 Task: Reply to email with the signature Ethan King with the subject 'Request for a change in project deadline' from softage.1@softage.net with the message 'Please let me know if there are any outstanding issues that need to be addressed.' with CC to softage.9@softage.net with an attached document Marketing_plan.pdf
Action: Mouse moved to (1100, 255)
Screenshot: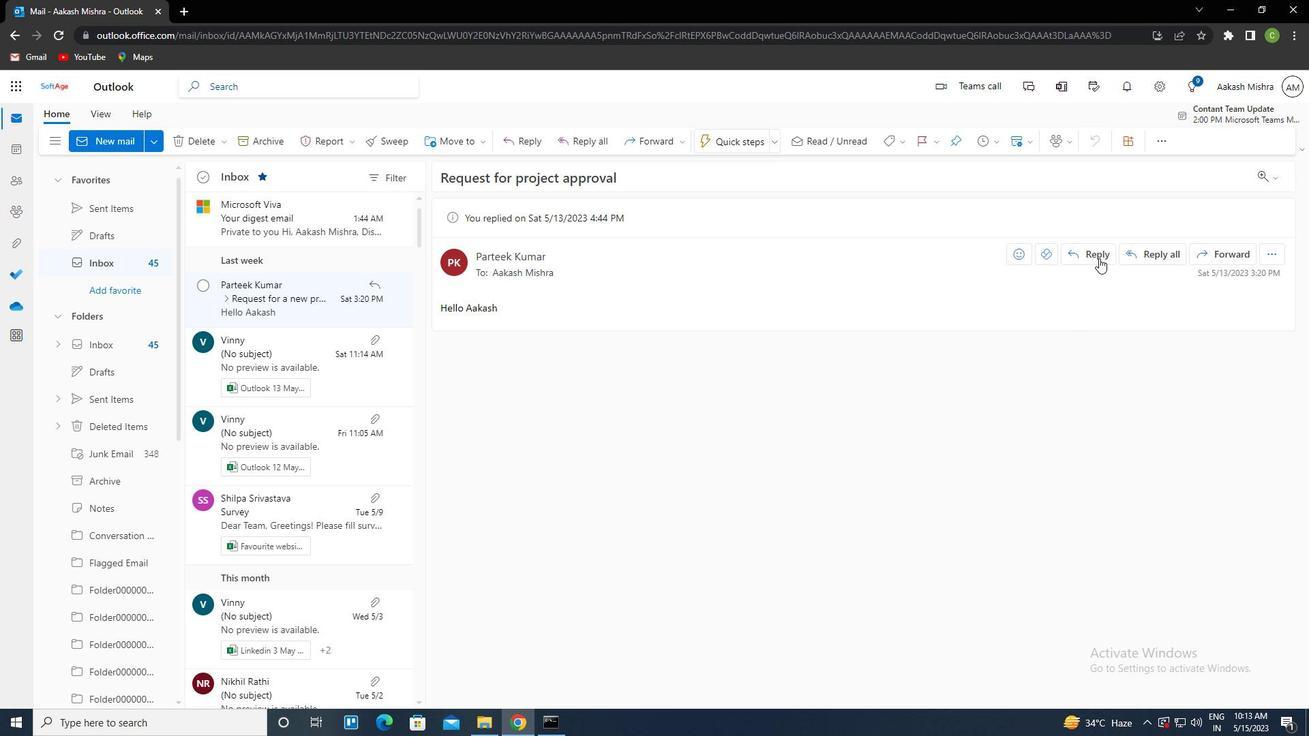 
Action: Mouse pressed left at (1100, 255)
Screenshot: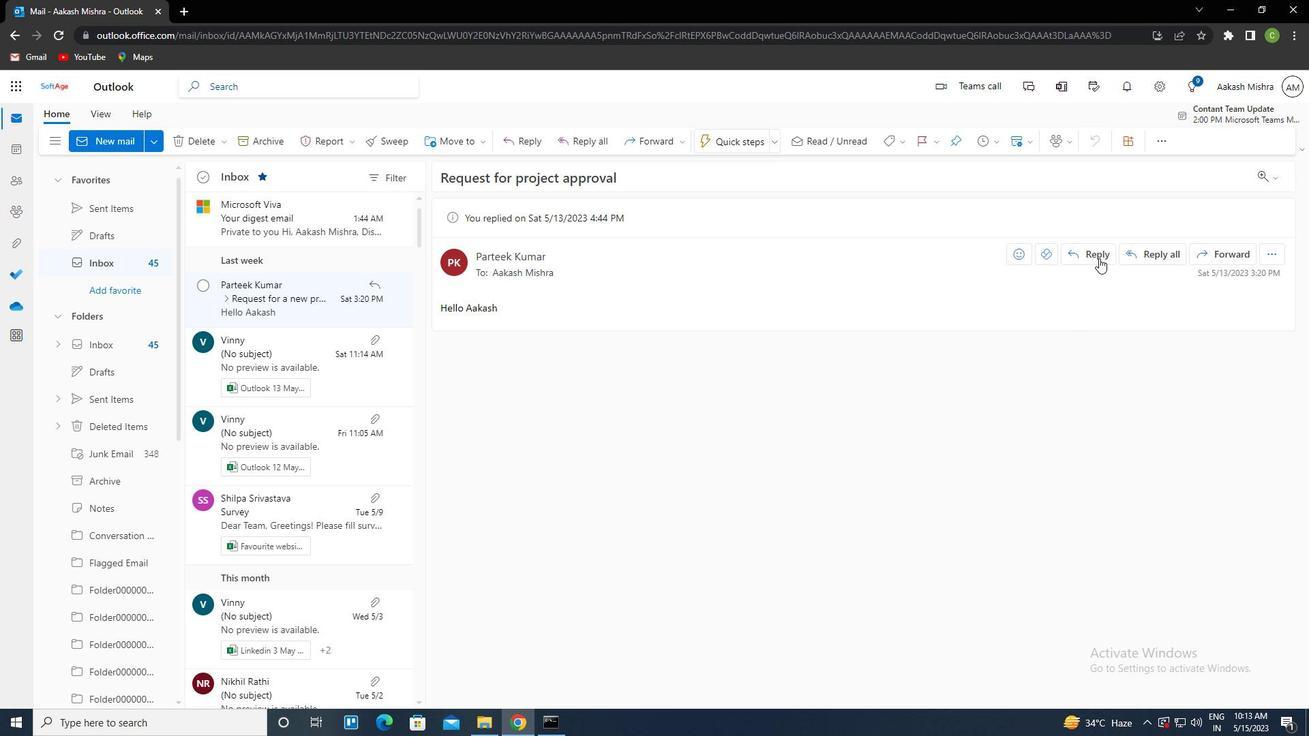 
Action: Mouse moved to (880, 151)
Screenshot: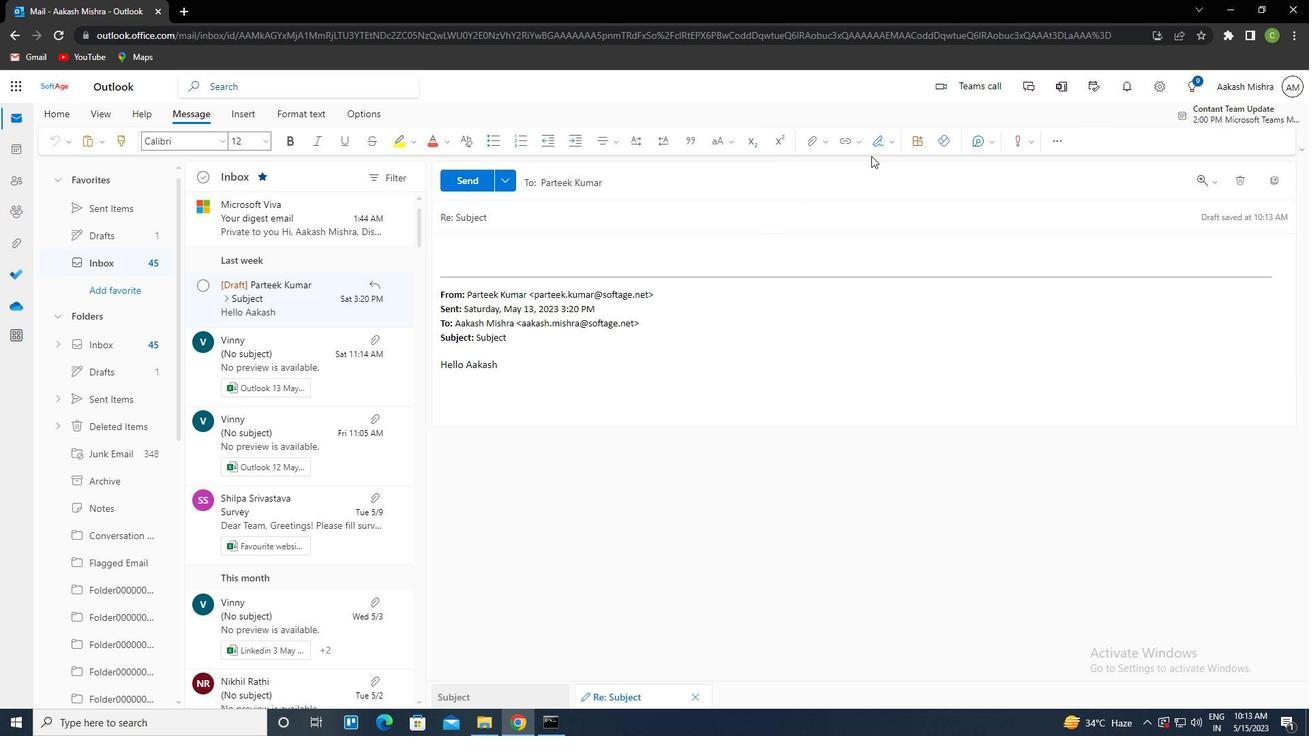 
Action: Mouse pressed left at (880, 151)
Screenshot: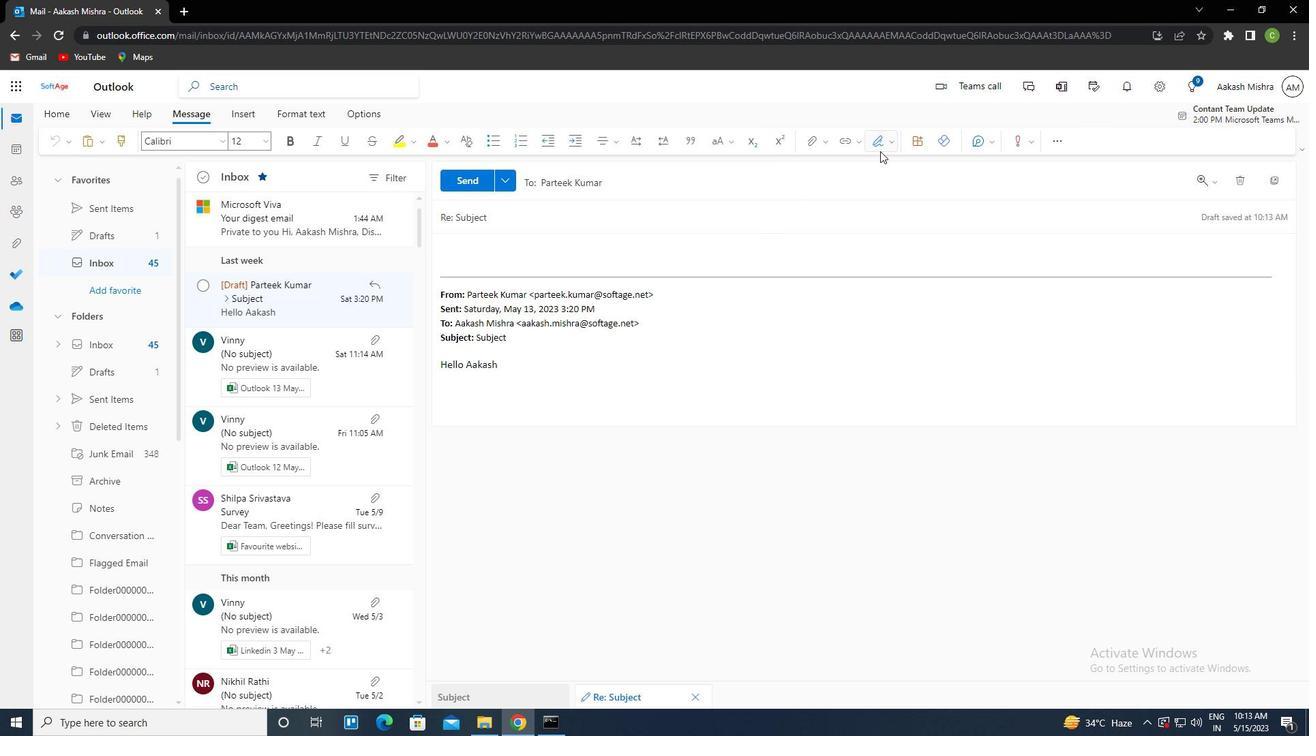 
Action: Mouse moved to (851, 199)
Screenshot: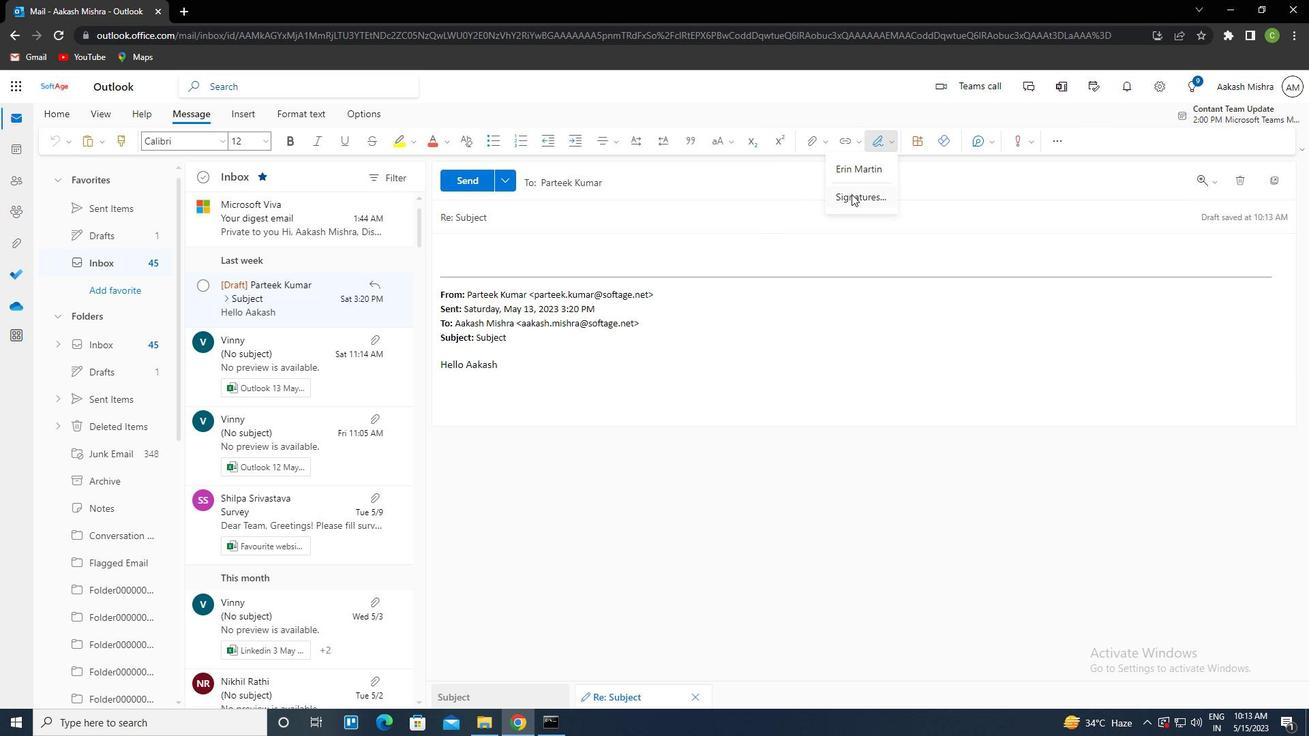 
Action: Mouse pressed left at (851, 199)
Screenshot: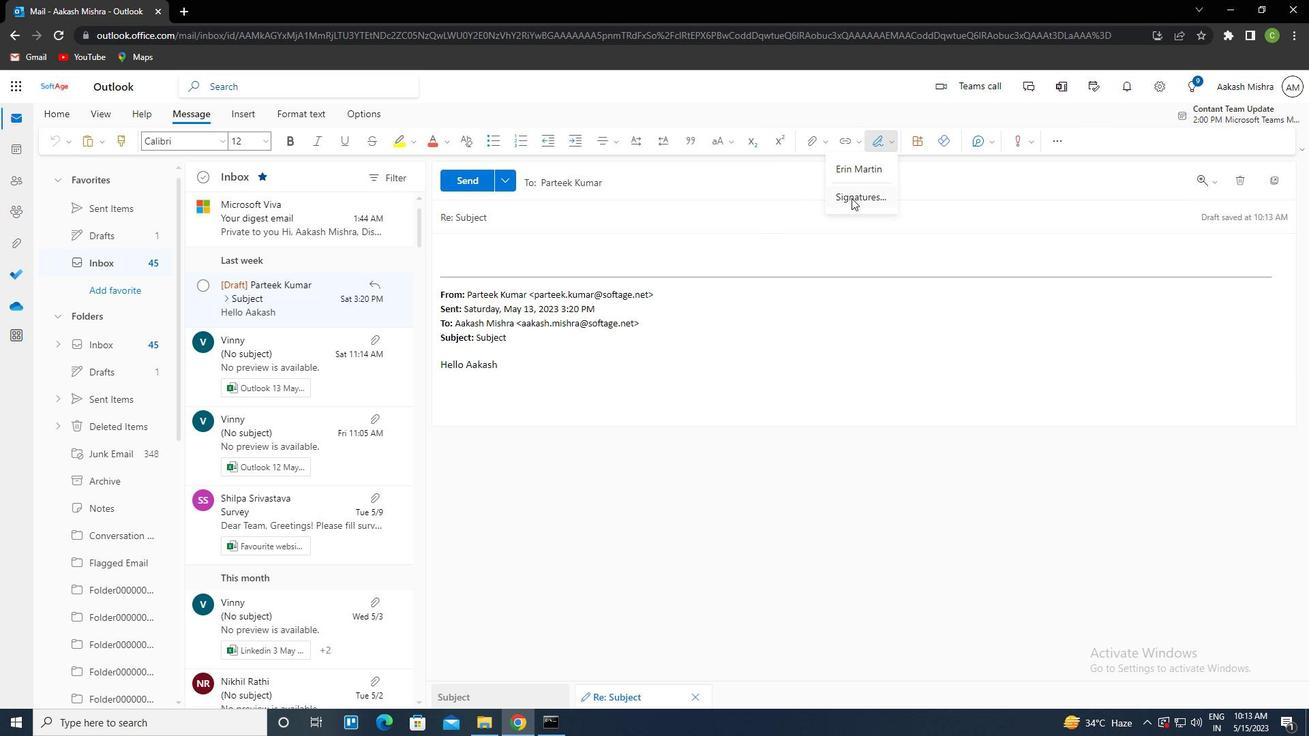 
Action: Mouse moved to (914, 246)
Screenshot: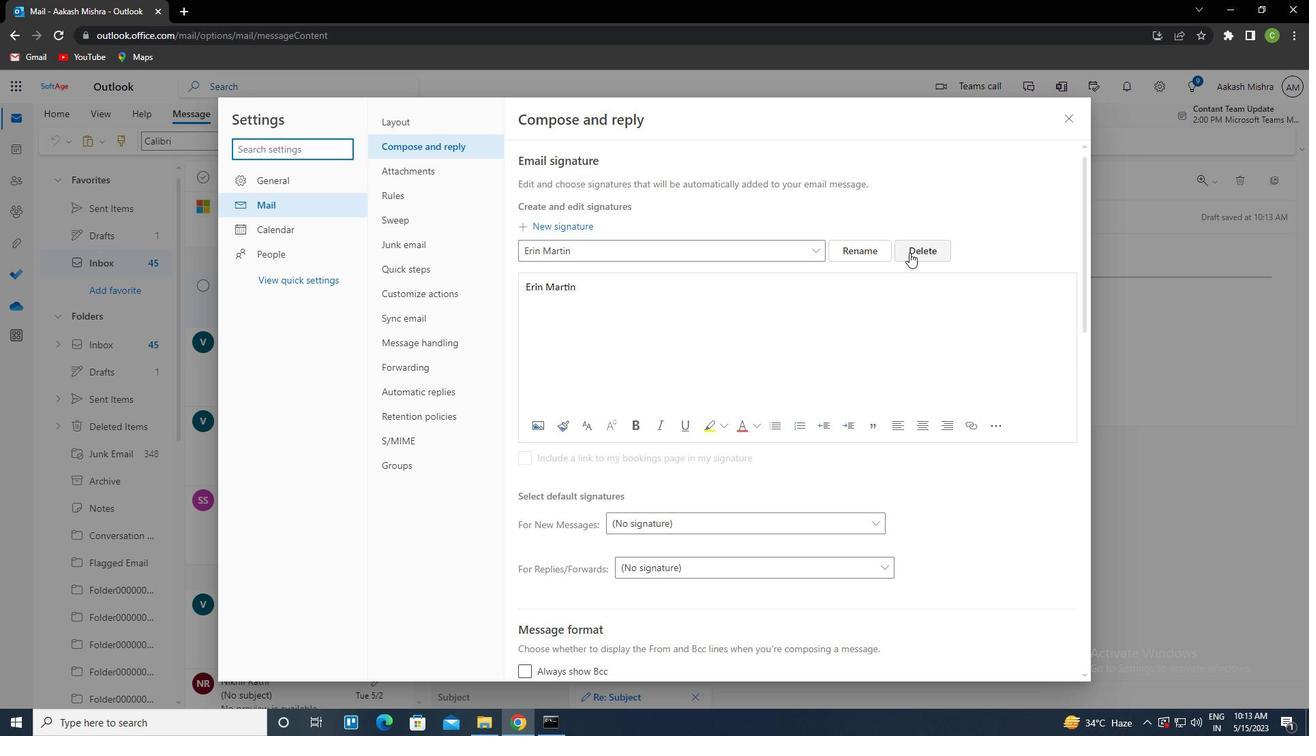 
Action: Mouse pressed left at (914, 246)
Screenshot: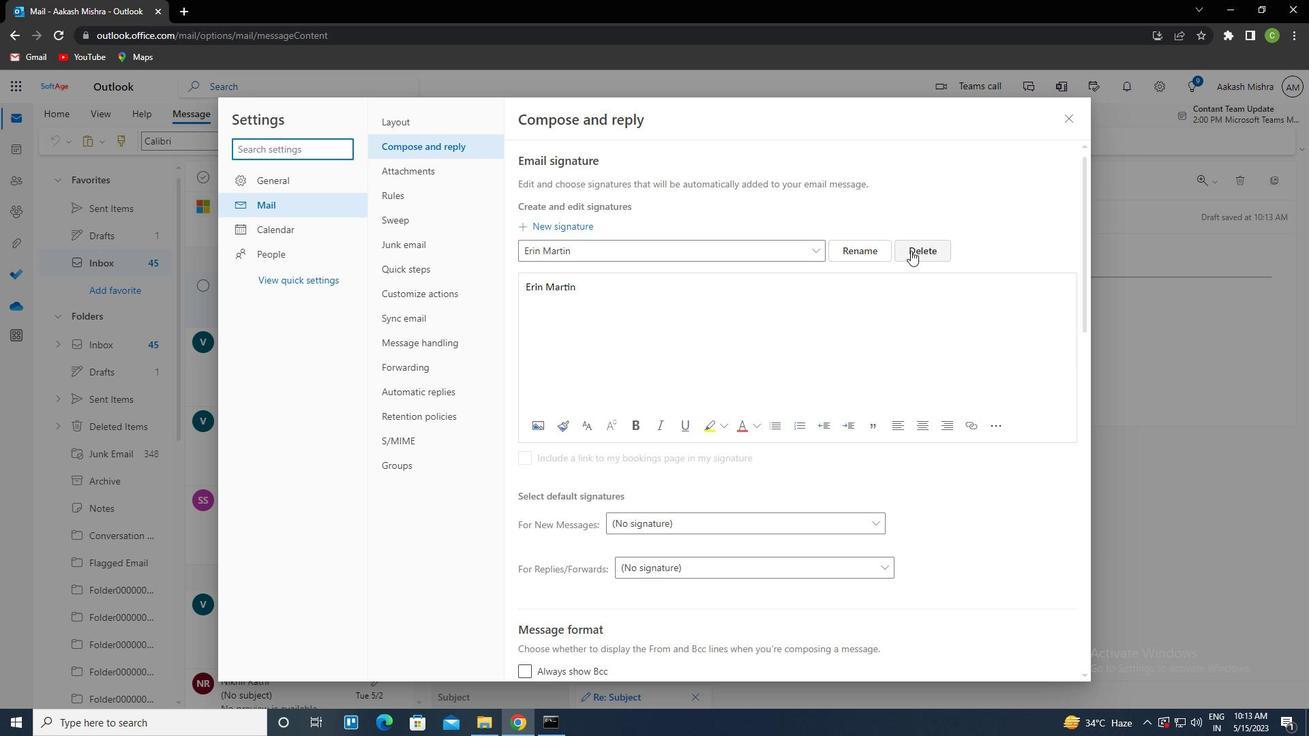 
Action: Mouse moved to (630, 248)
Screenshot: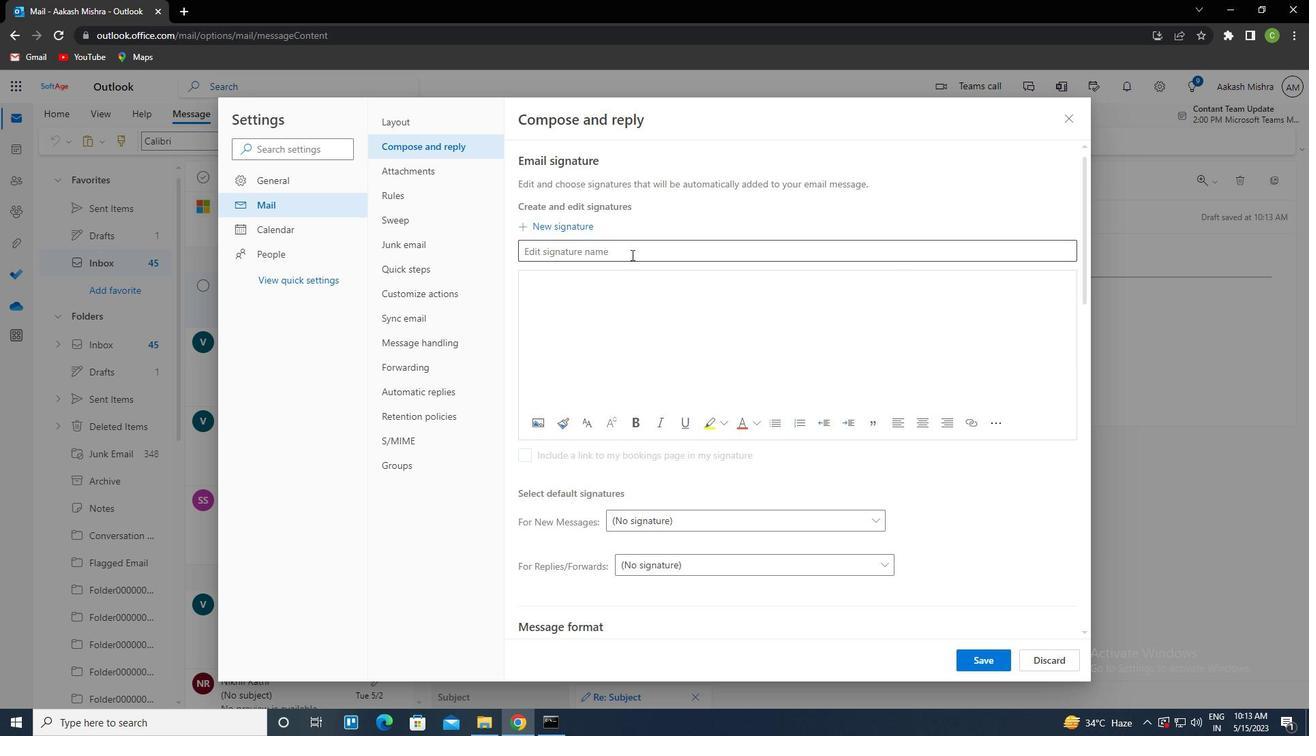 
Action: Mouse pressed left at (630, 248)
Screenshot: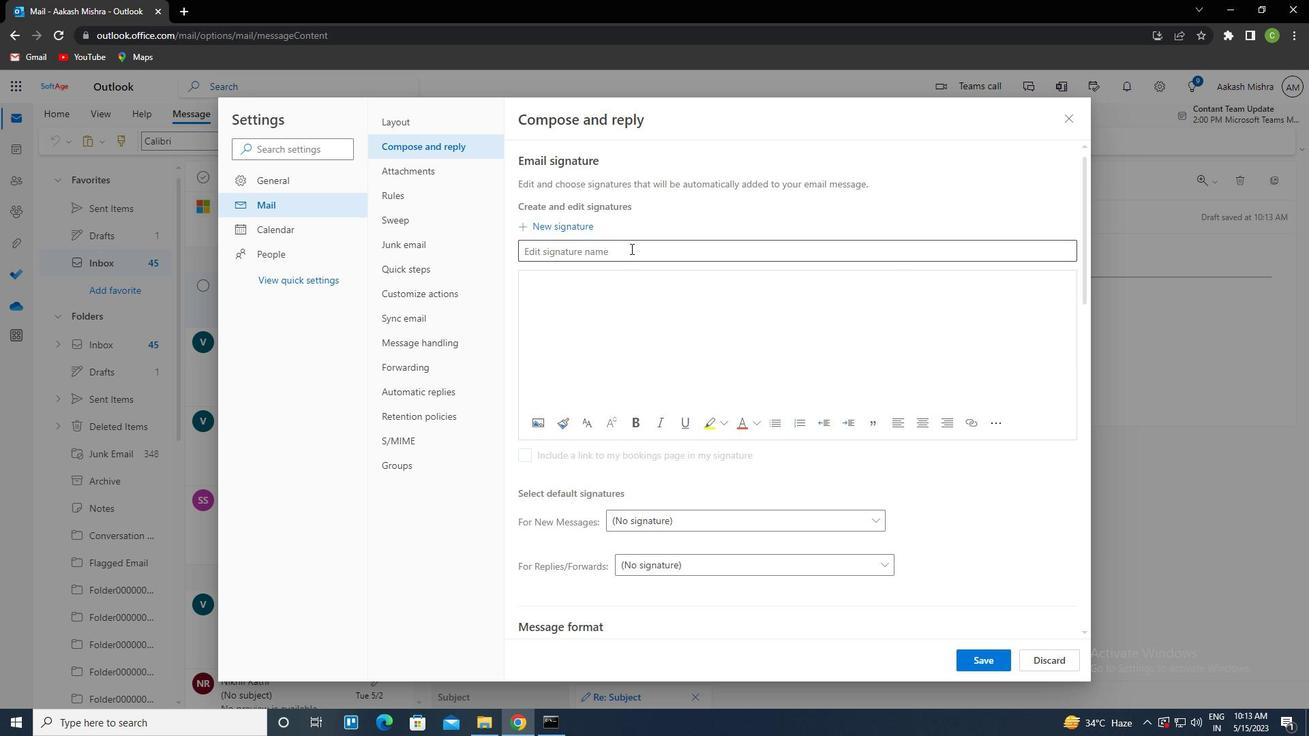 
Action: Key pressed <Key.caps_lock>e<Key.caps_lock>than<Key.space><Key.caps_lock>k<Key.caps_lock>ing<Key.tab><Key.caps_lock>e<Key.caps_lock>than<Key.space><Key.caps_lock>k<Key.caps_lock>ing
Screenshot: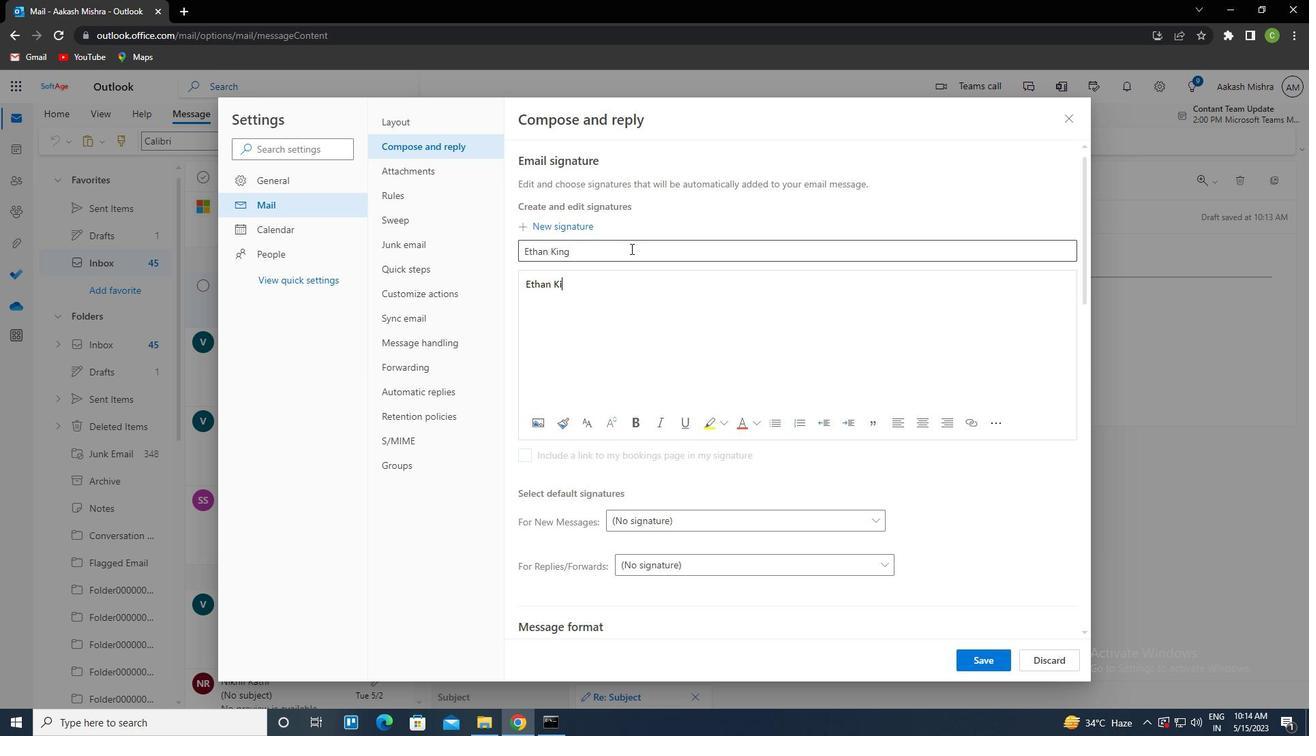 
Action: Mouse moved to (969, 655)
Screenshot: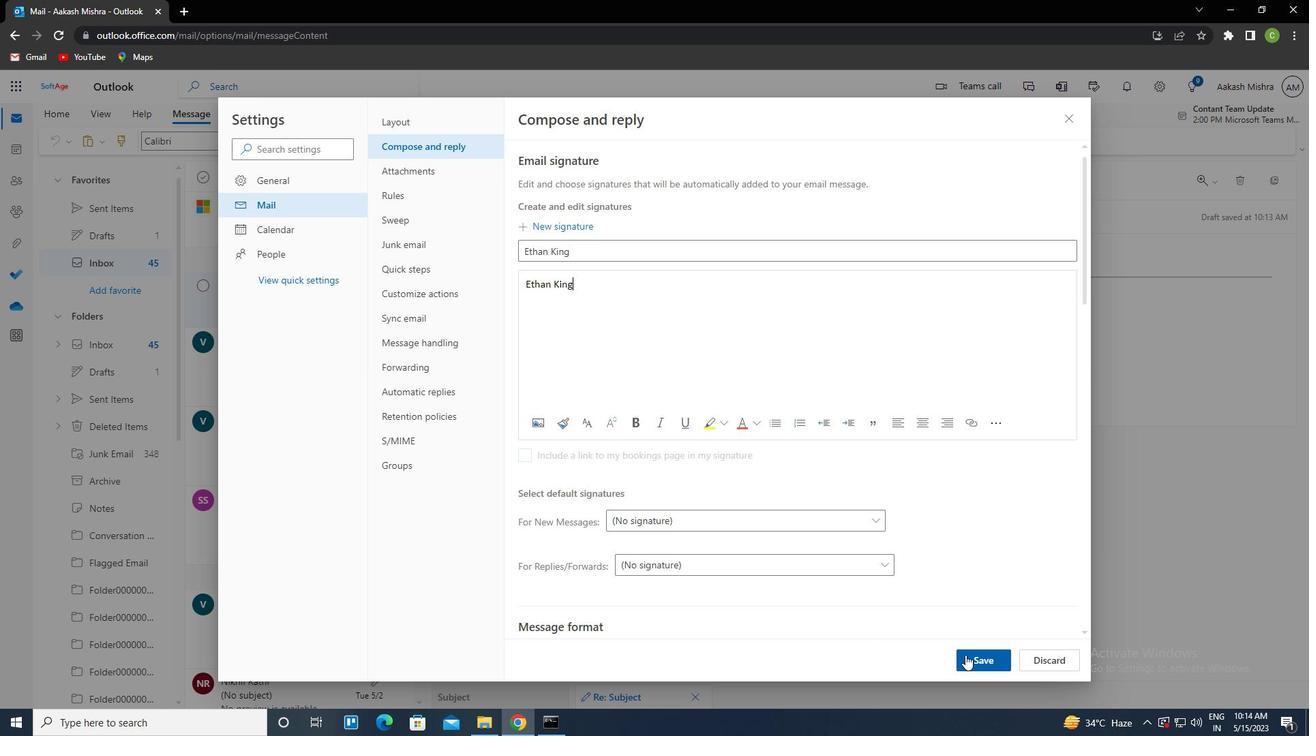 
Action: Mouse pressed left at (969, 655)
Screenshot: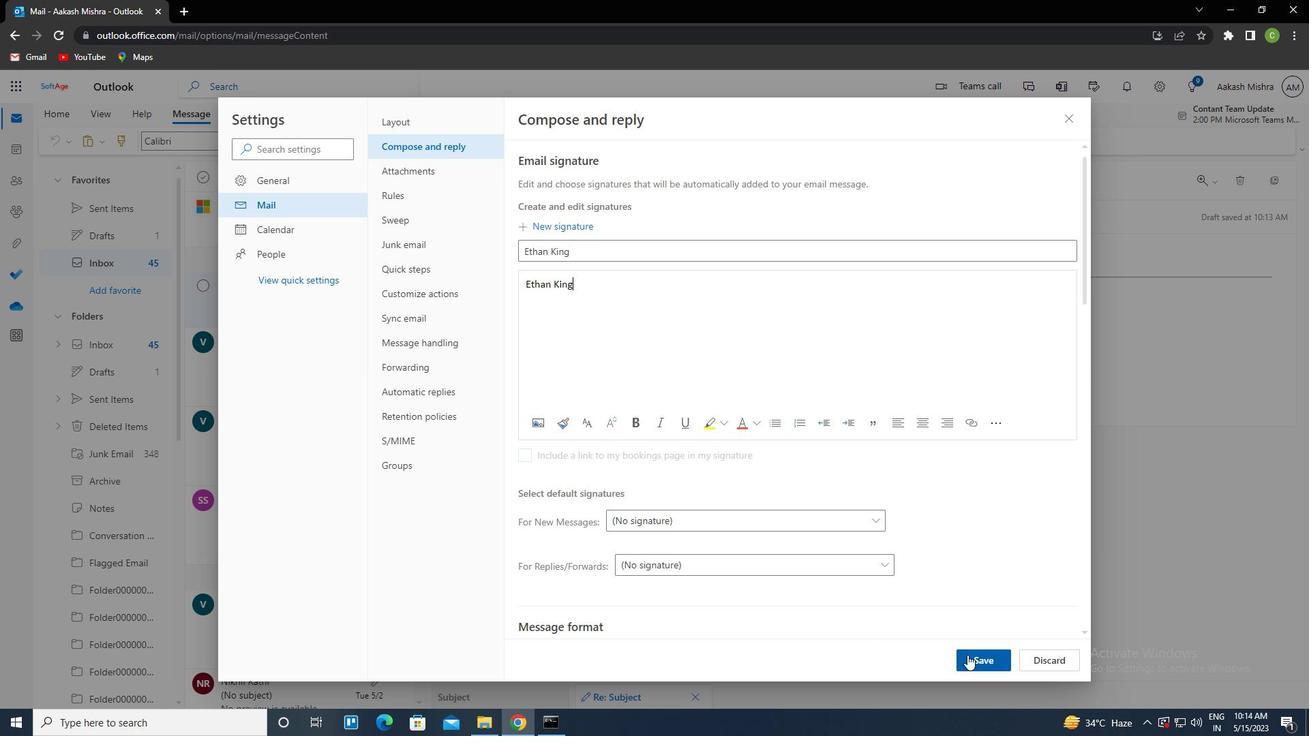 
Action: Mouse moved to (1076, 121)
Screenshot: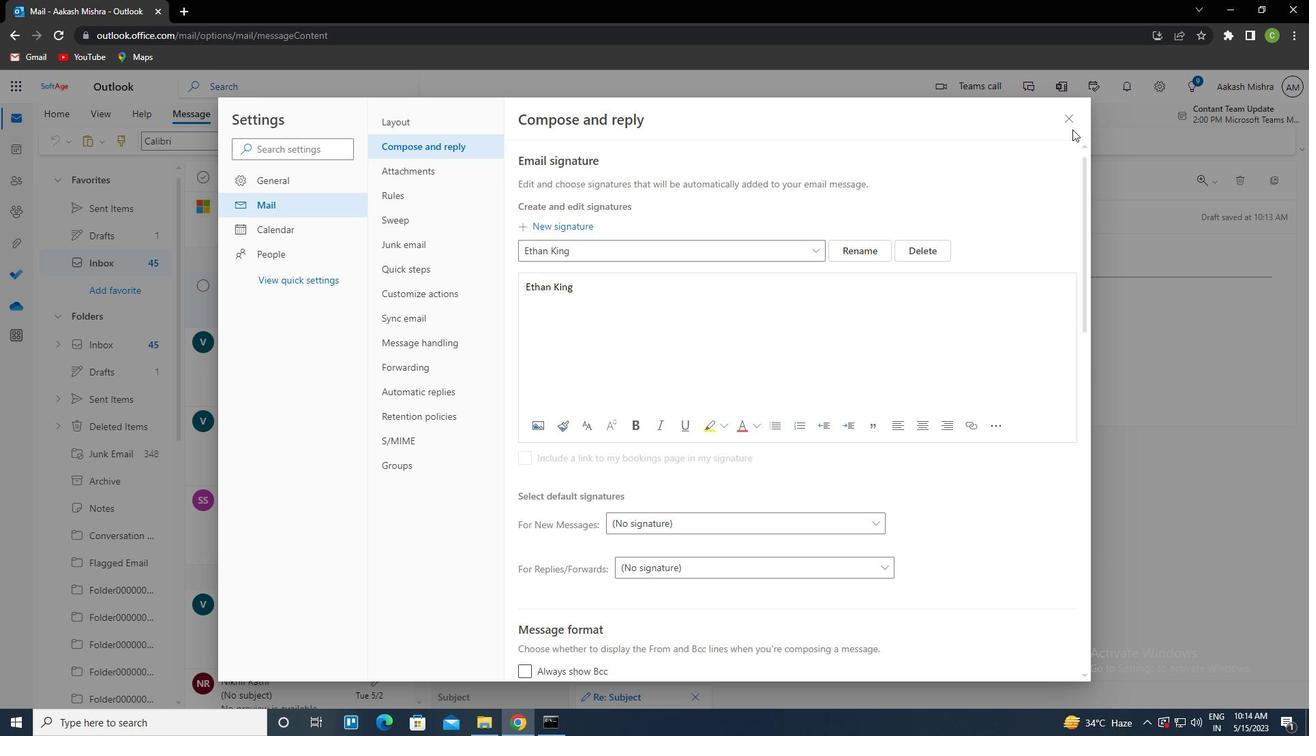 
Action: Mouse pressed left at (1076, 121)
Screenshot: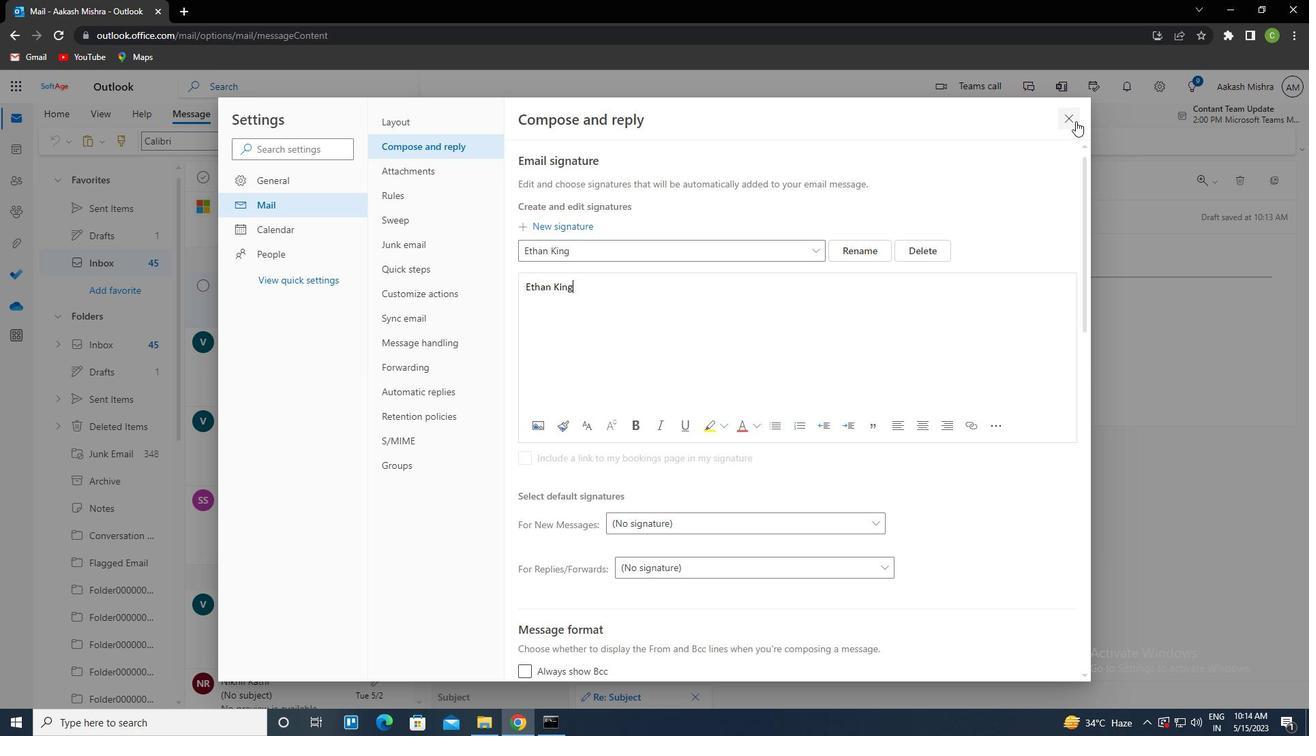 
Action: Mouse moved to (880, 144)
Screenshot: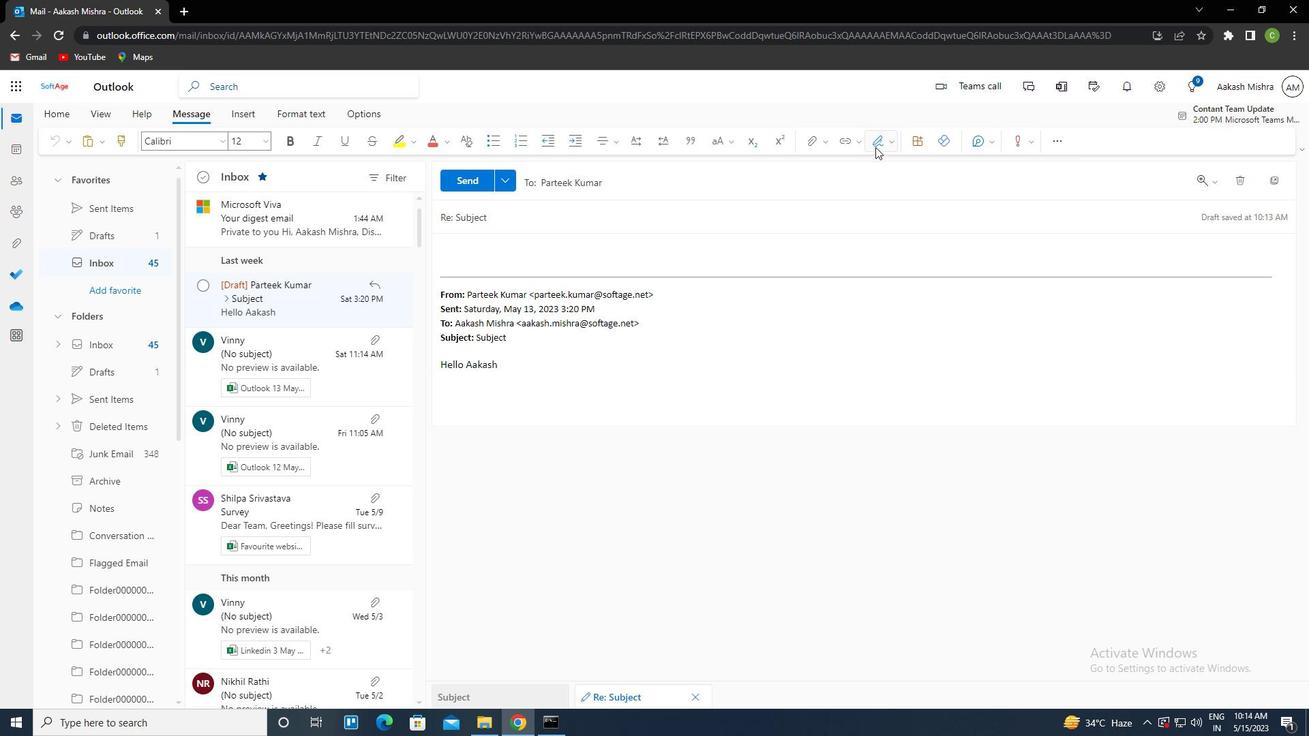 
Action: Mouse pressed left at (880, 144)
Screenshot: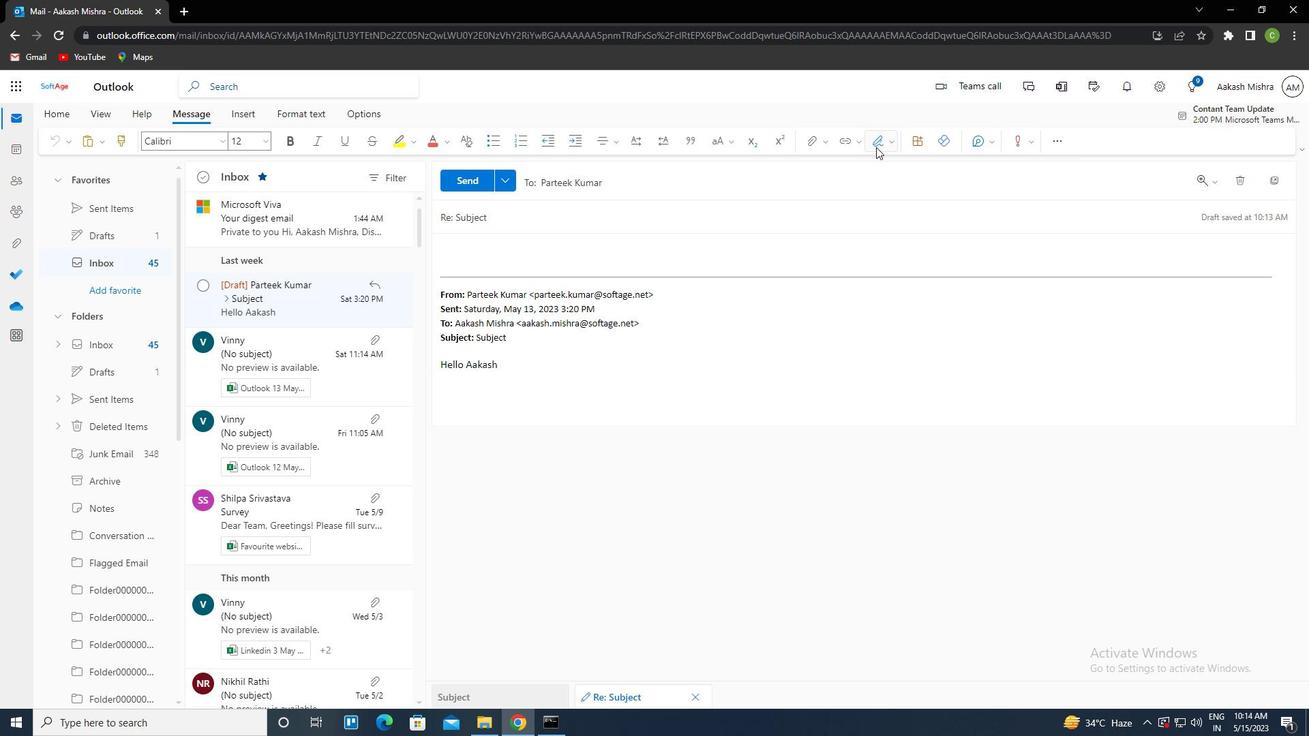 
Action: Mouse moved to (868, 169)
Screenshot: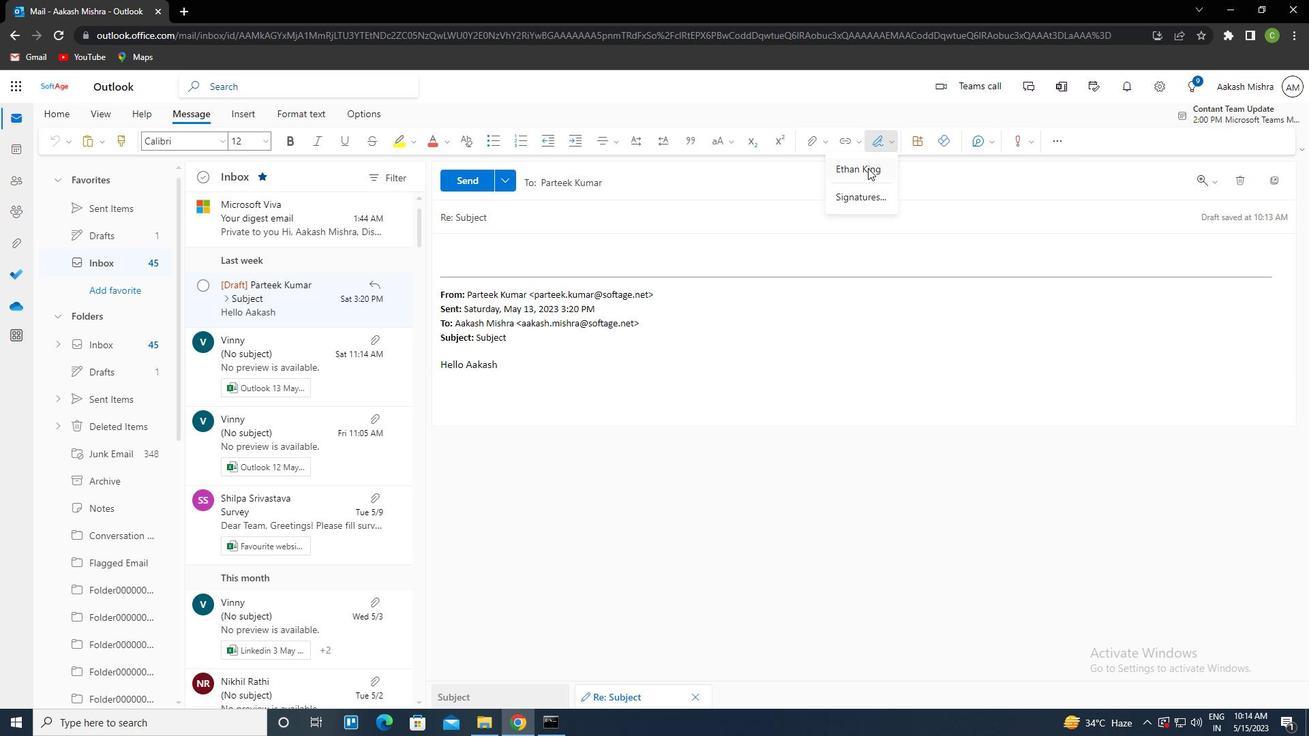 
Action: Mouse pressed left at (868, 169)
Screenshot: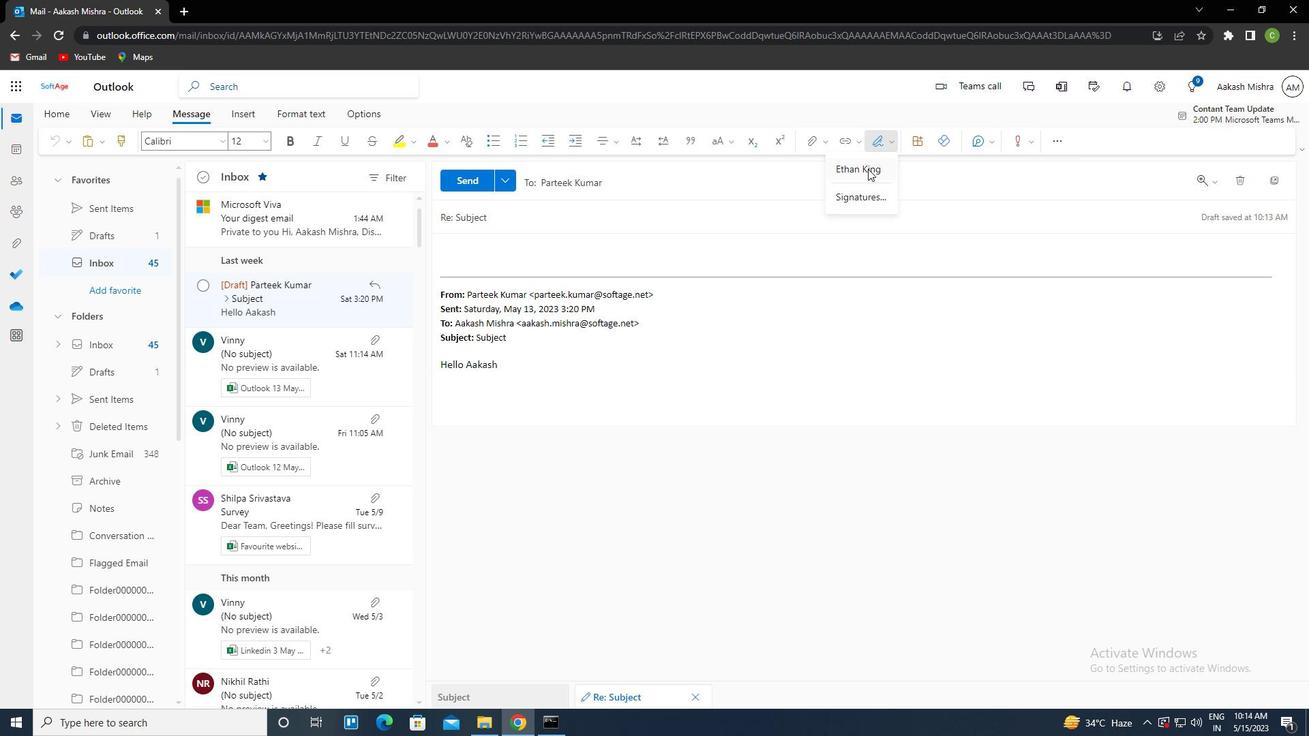 
Action: Mouse moved to (536, 220)
Screenshot: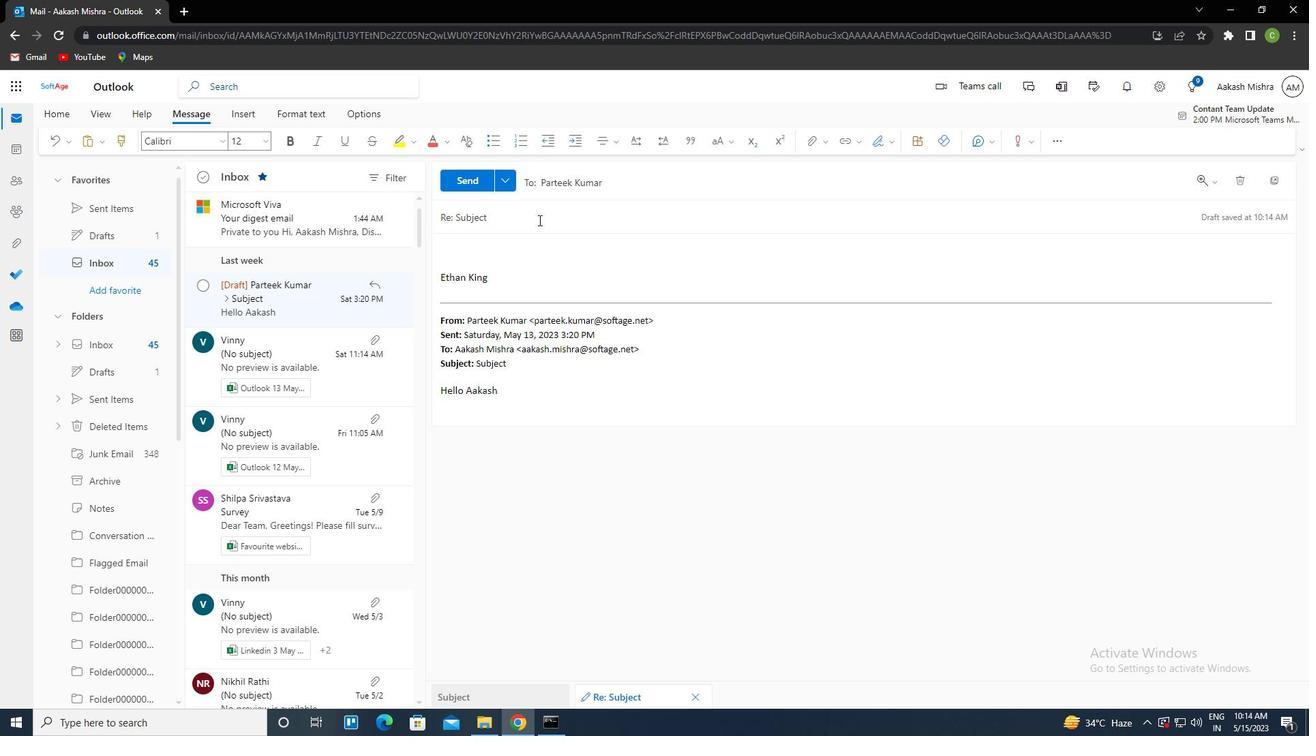 
Action: Mouse pressed left at (536, 220)
Screenshot: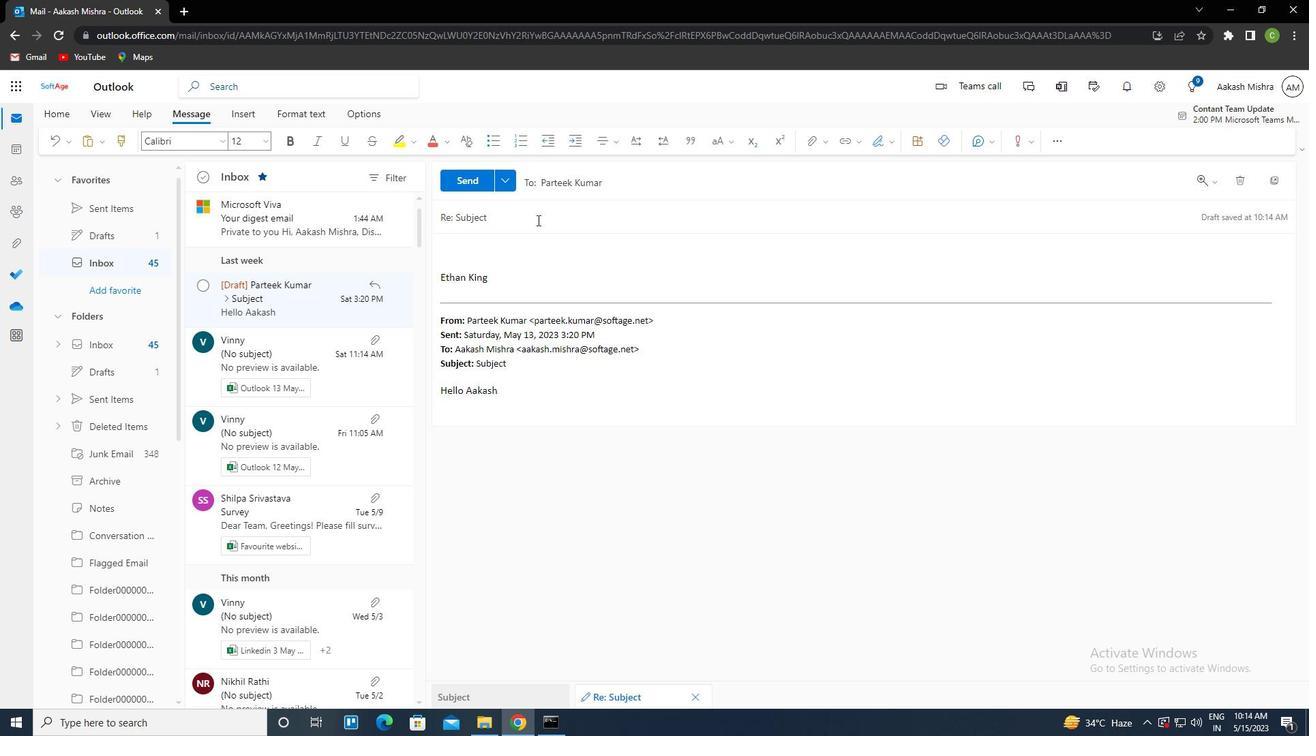 
Action: Mouse moved to (530, 218)
Screenshot: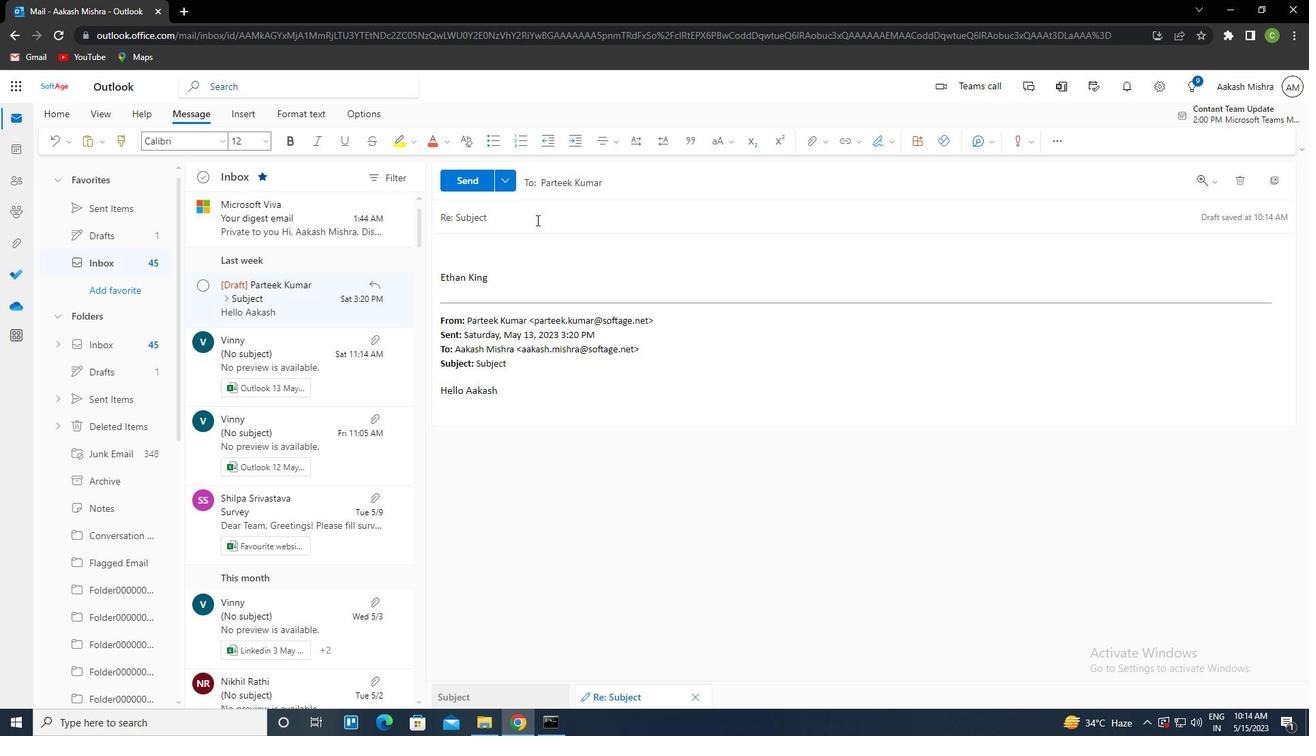 
Action: Key pressed <Key.shift><Key.left><Key.delete><Key.caps_lock>ctrl+R<Key.caps_lock>EQUEST<Key.space>FOR<Key.space>A<Key.space>CHANGE<Key.space>IN<Key.space>PROJECT<Key.space>DEADLINE<Key.tab><Key.caps_lock>P<Key.caps_lock>LES<Key.backspace>ASE<Key.space>LE<Key.space><Key.backspace>T<Key.space>ME<Key.space>KNOW<Key.space>IF<Key.space>THERE<Key.space>ARE<Key.space>ANY<Key.space>OUTSTANDING<Key.space>ISSUES<Key.space>THAT<Key.space>NEED<Key.space>TO<Key.space>BE<Key.space>ADDRESSED
Screenshot: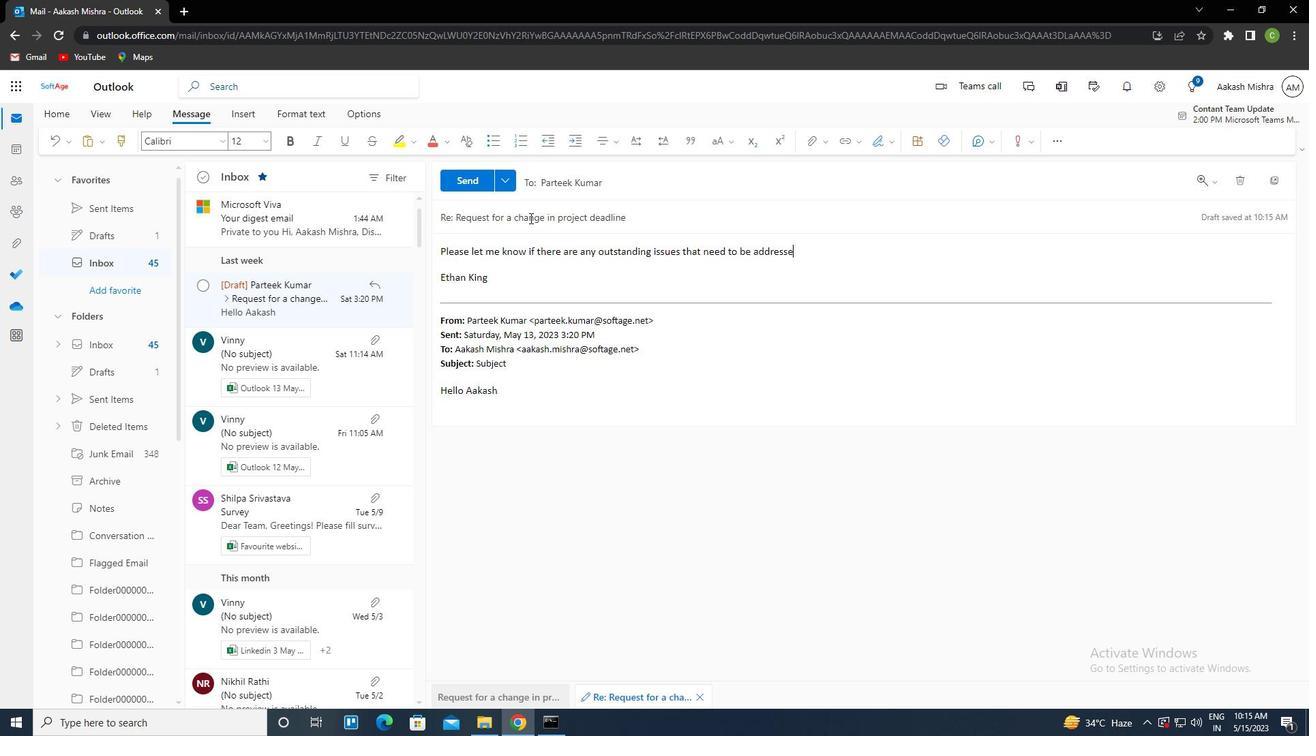 
Action: Mouse moved to (633, 191)
Screenshot: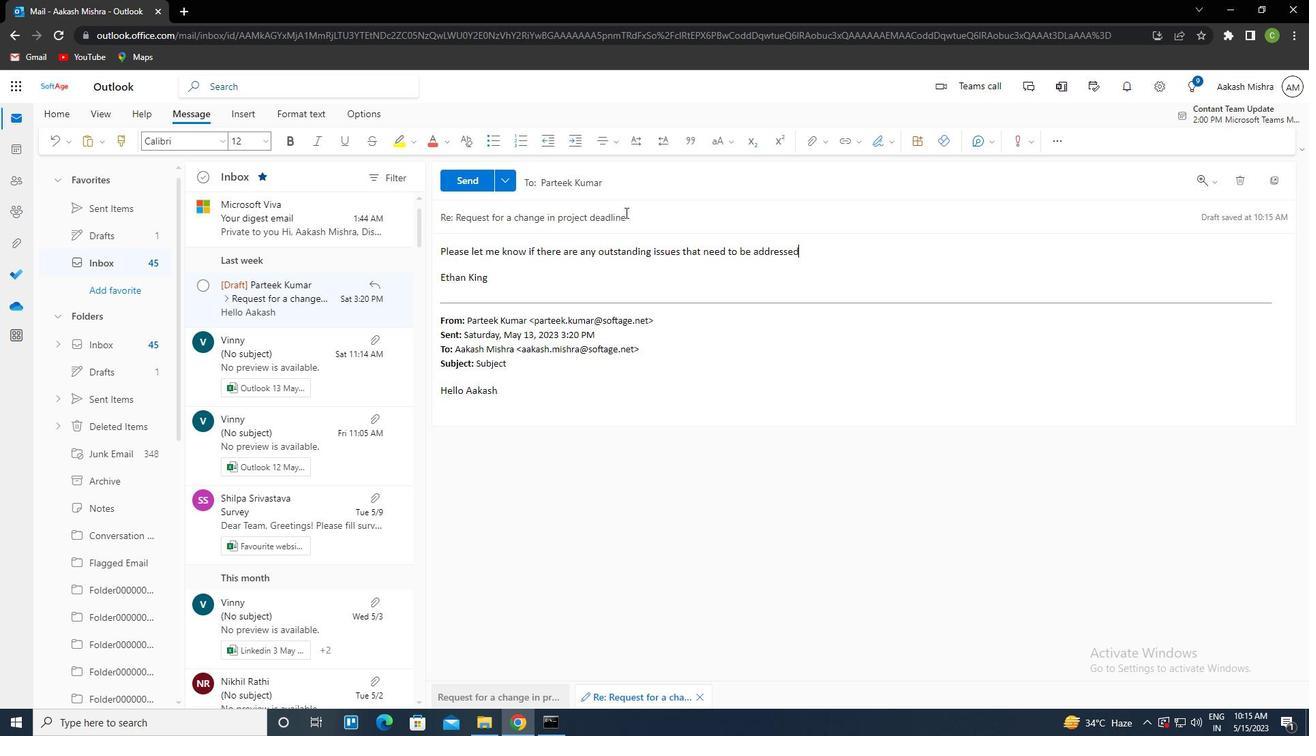 
Action: Mouse pressed left at (633, 191)
Screenshot: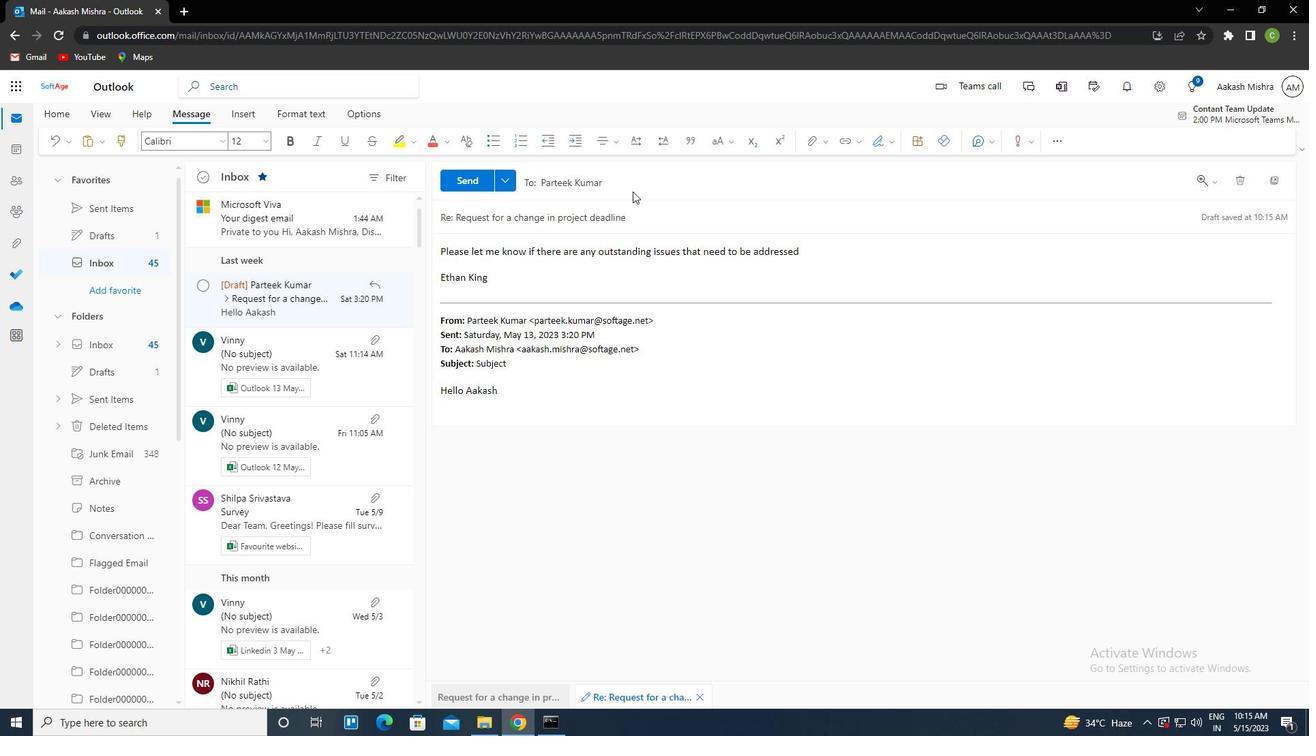 
Action: Mouse moved to (512, 252)
Screenshot: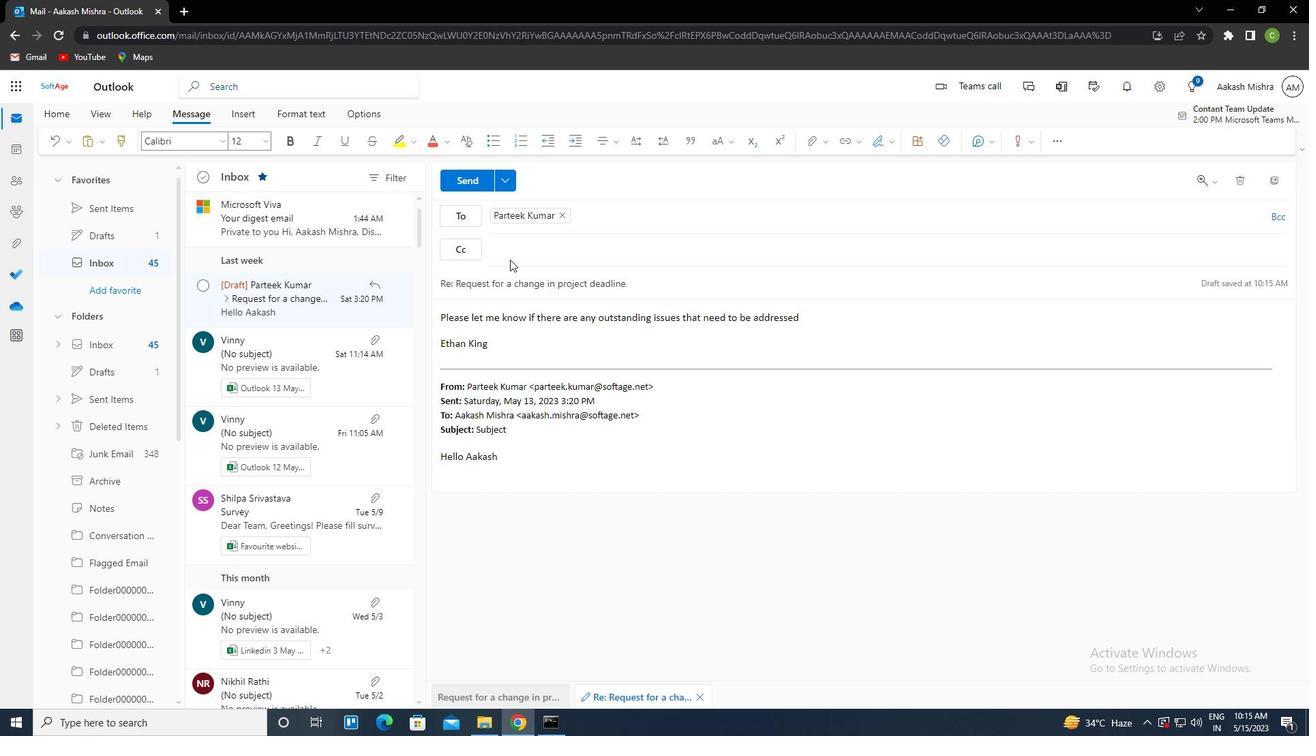 
Action: Mouse pressed left at (512, 252)
Screenshot: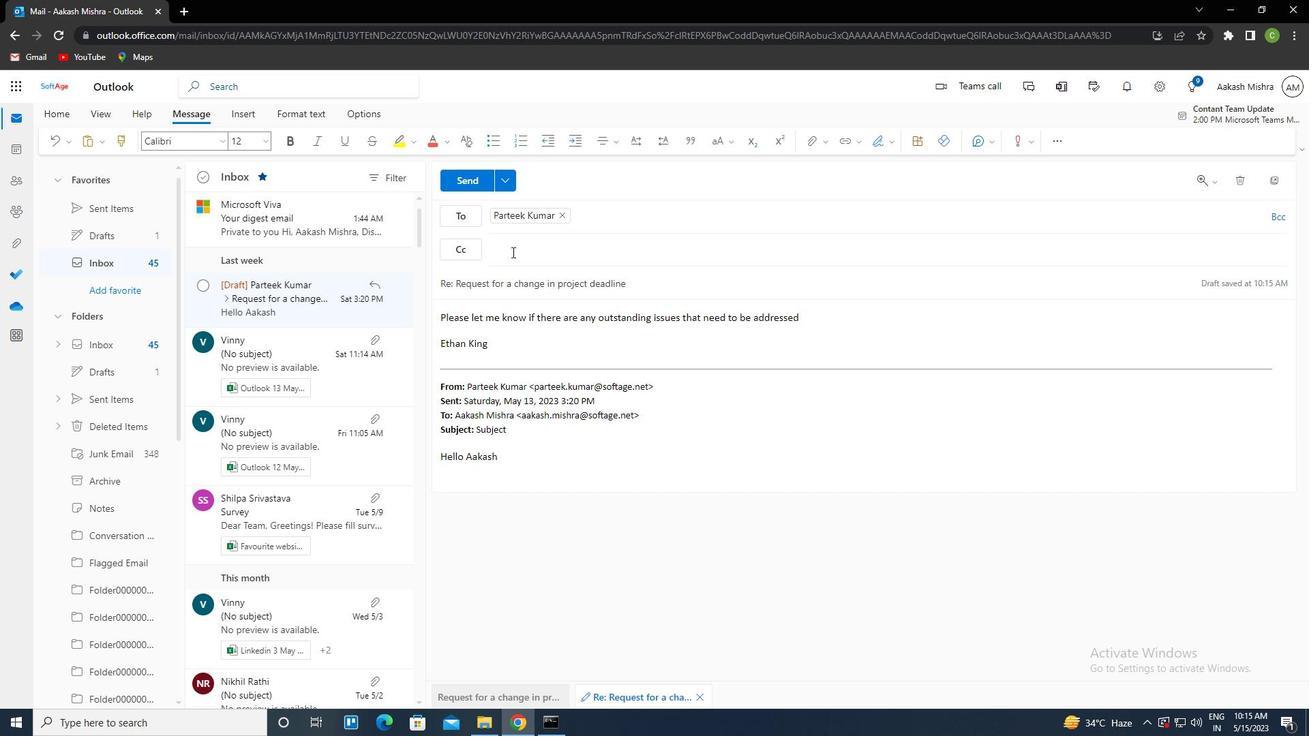 
Action: Key pressed SOFTAGE.9<Key.shift><Key.shift><Key.shift><Key.shift><Key.shift><Key.shift><Key.shift>@SOFTAGE.NET<Key.enter>
Screenshot: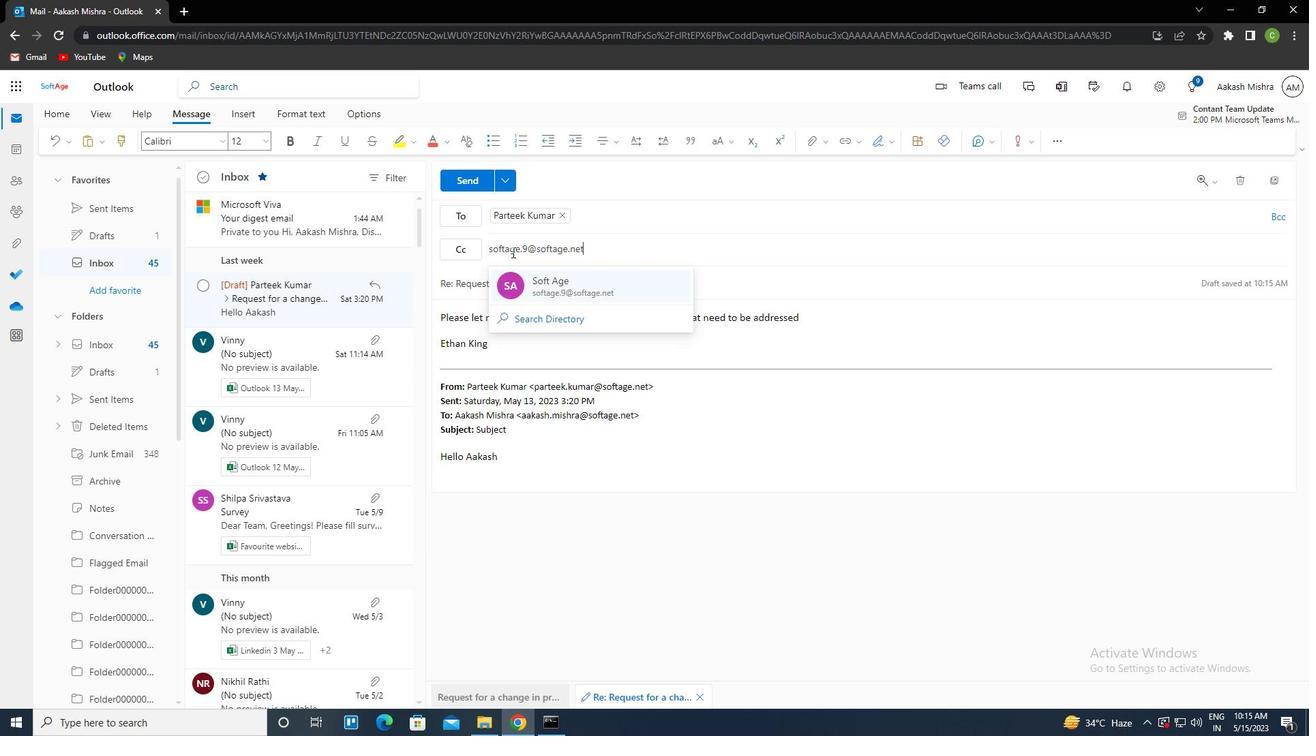 
Action: Mouse moved to (823, 139)
Screenshot: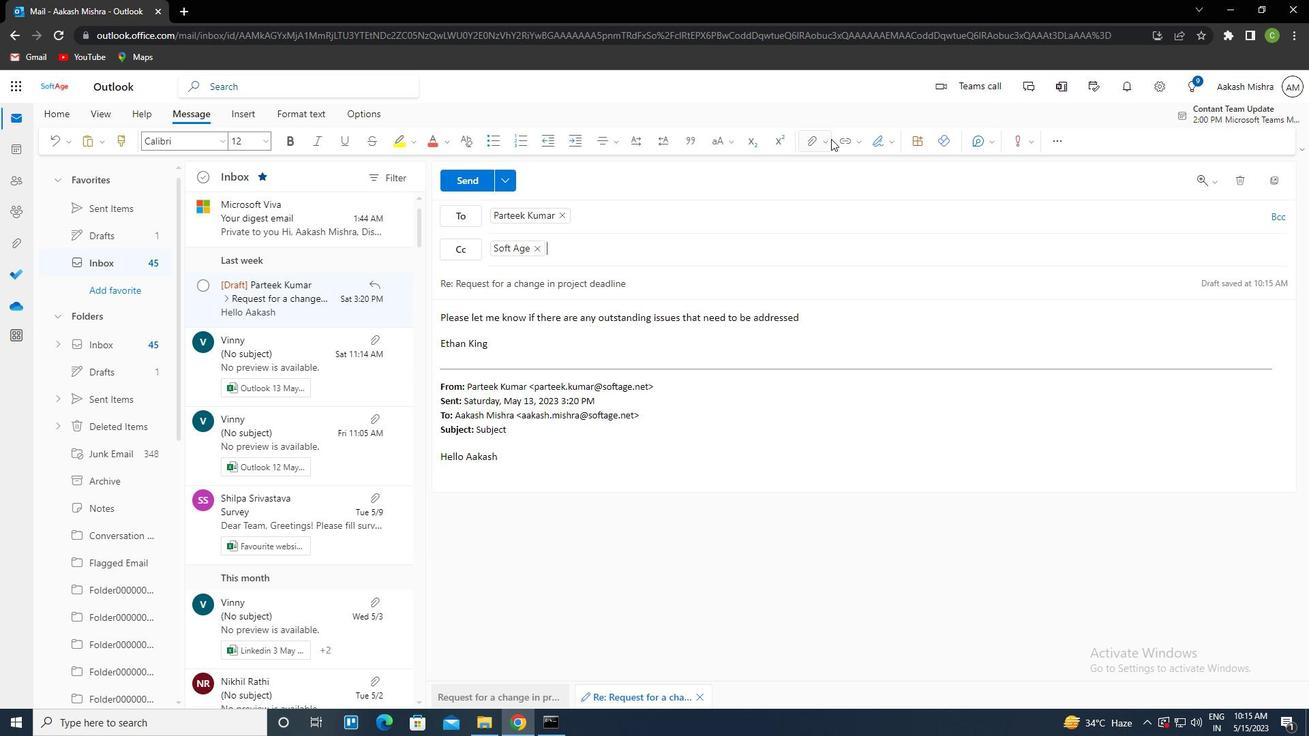 
Action: Mouse pressed left at (823, 139)
Screenshot: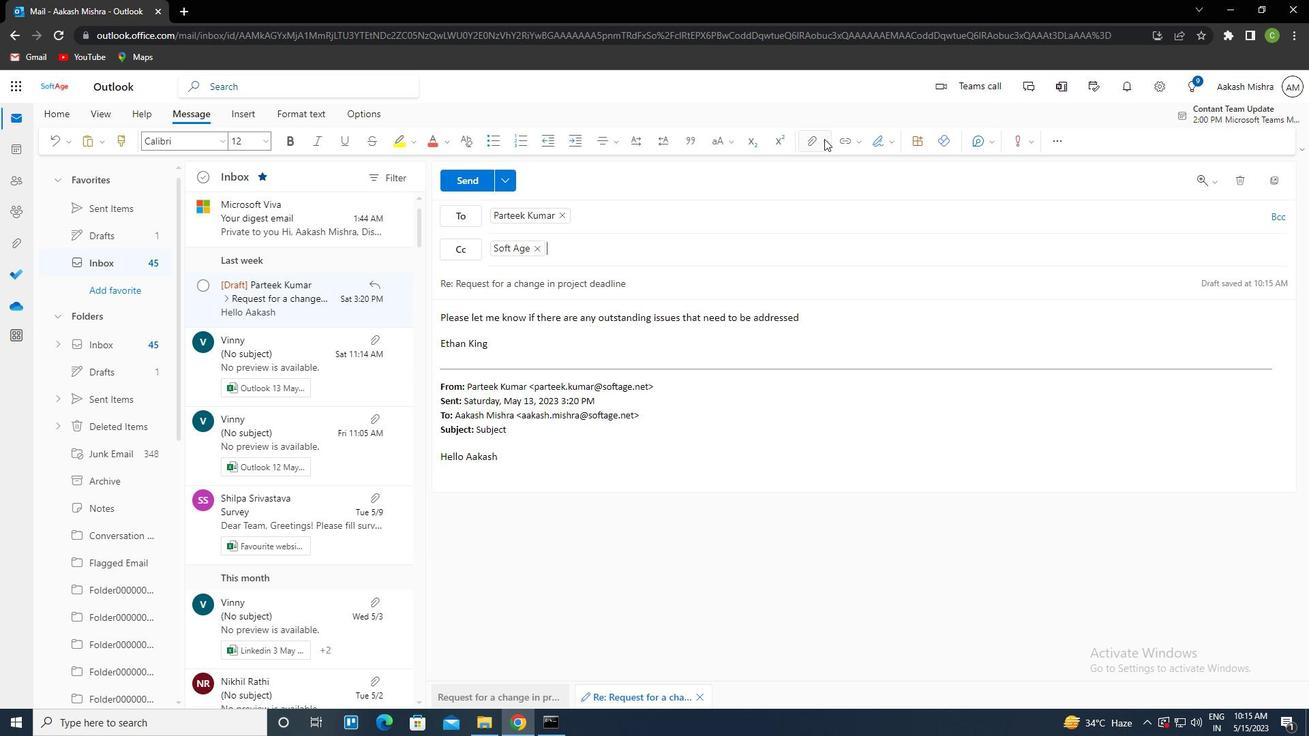 
Action: Mouse moved to (790, 160)
Screenshot: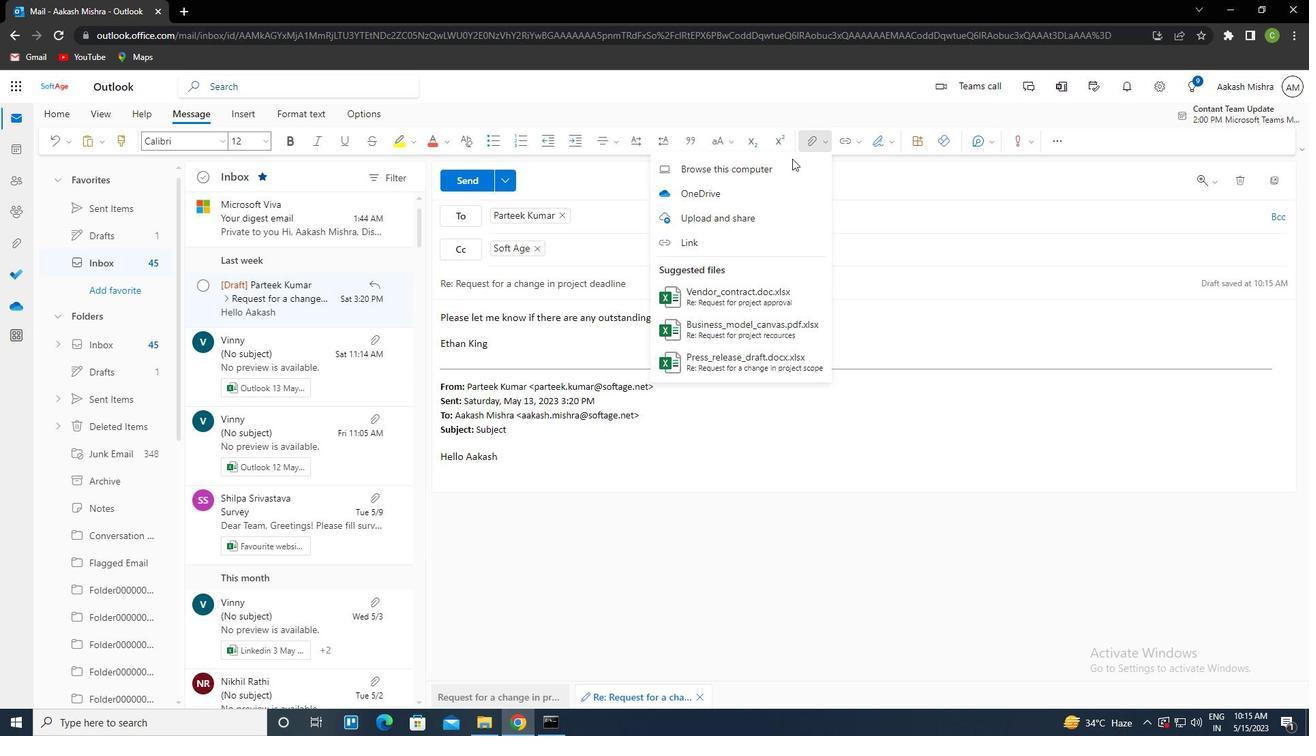 
Action: Mouse pressed left at (790, 160)
Screenshot: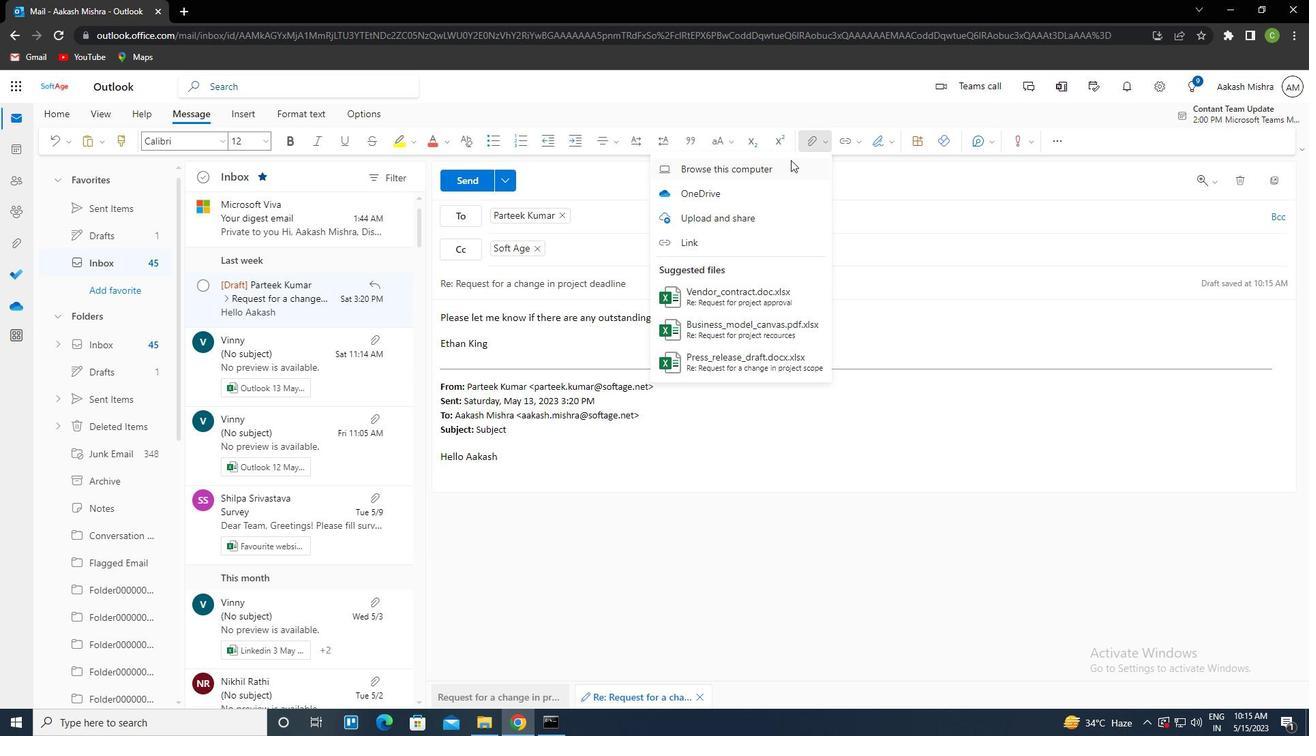 
Action: Mouse moved to (257, 187)
Screenshot: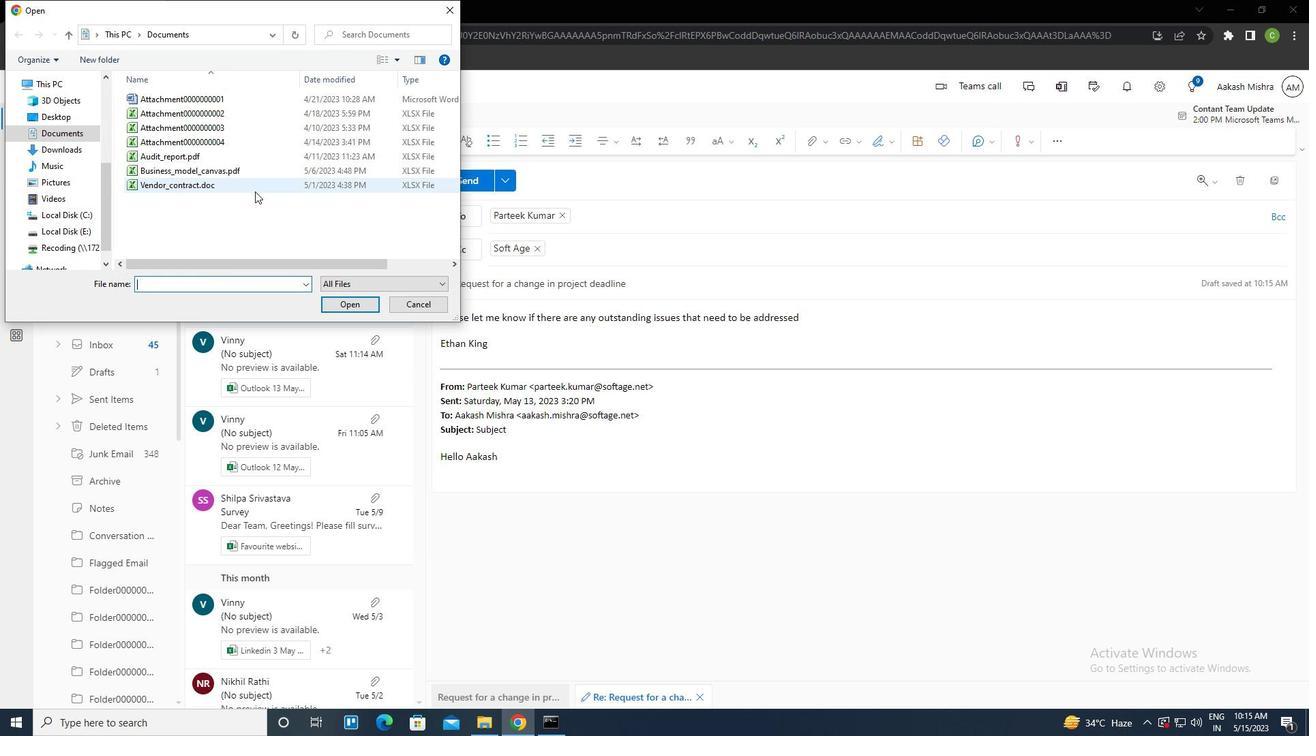 
Action: Mouse pressed left at (257, 187)
Screenshot: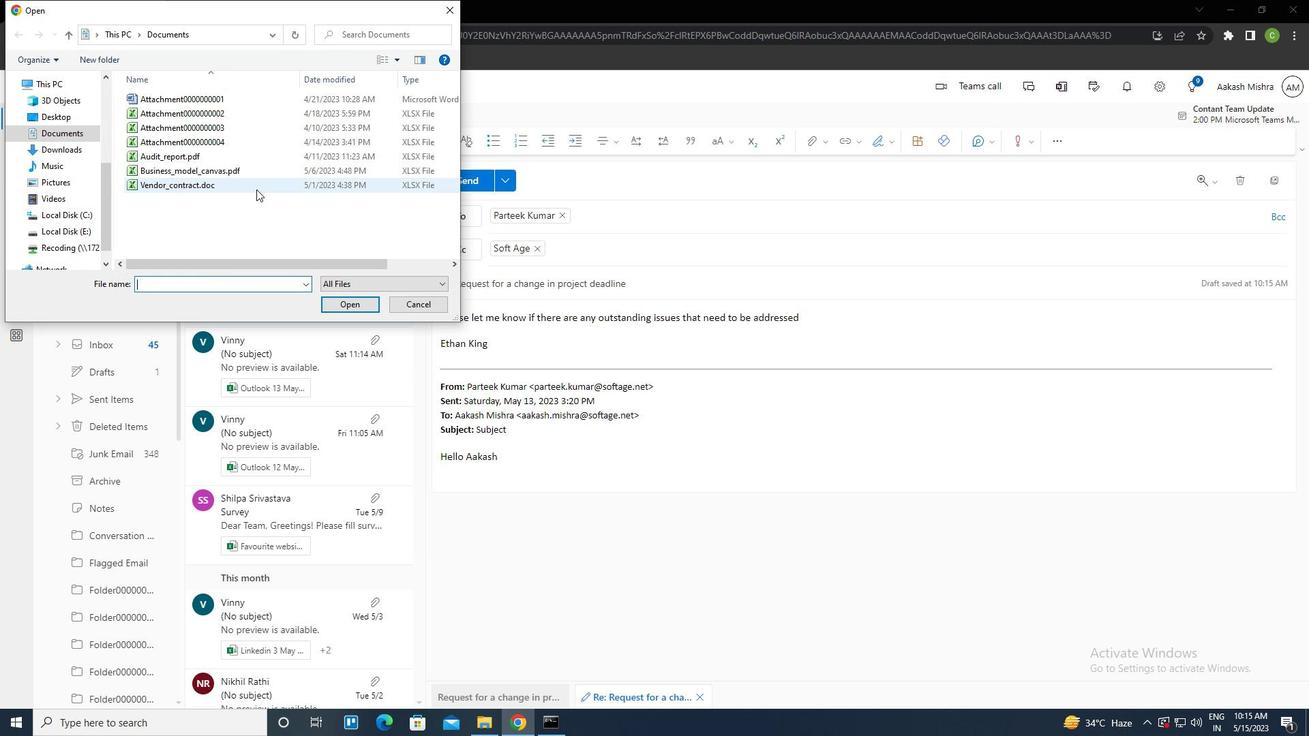 
Action: Key pressed <Key.f2><Key.caps_lock>M<Key.caps_lock>ARKEITNG<Key.backspace><Key.backspace><Key.backspace><Key.backspace>TING<Key.shift_r>_<Key.caps_lock>P<Key.caps_lock>LAN.PDF<Key.enter>
Screenshot: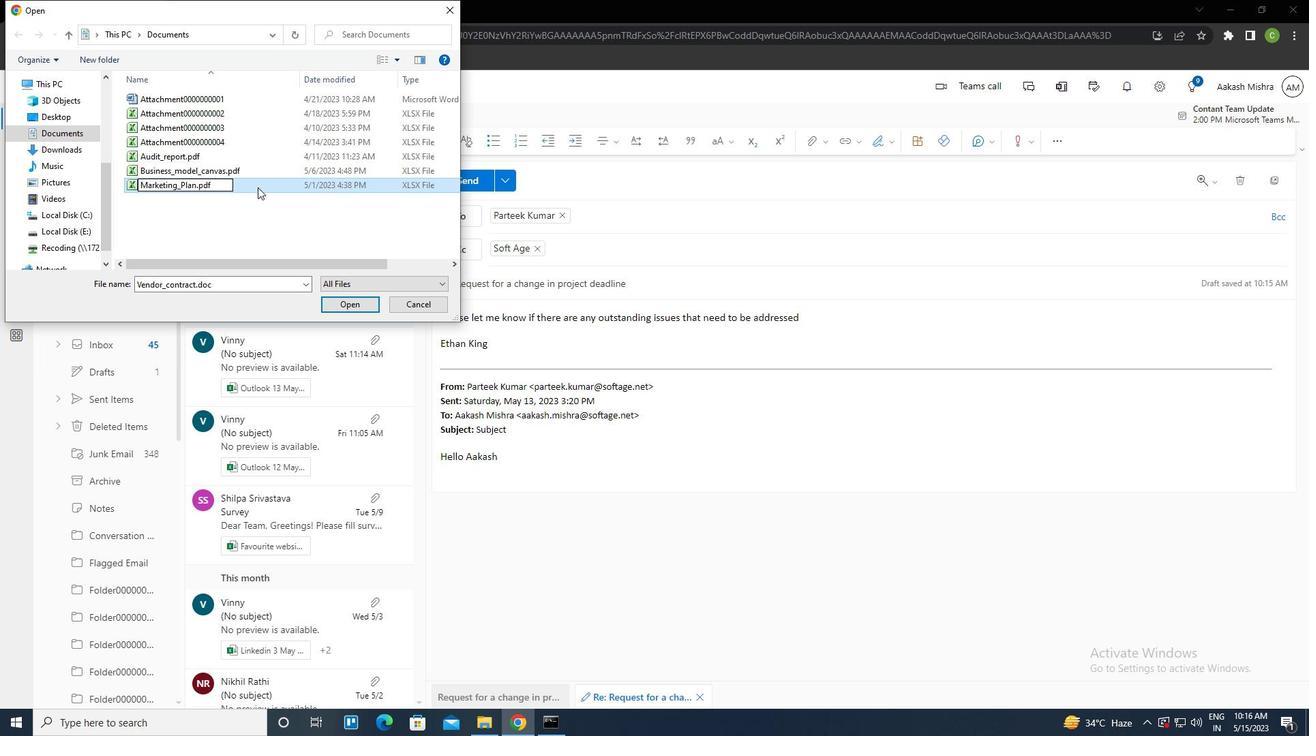 
Action: Mouse pressed left at (257, 187)
Screenshot: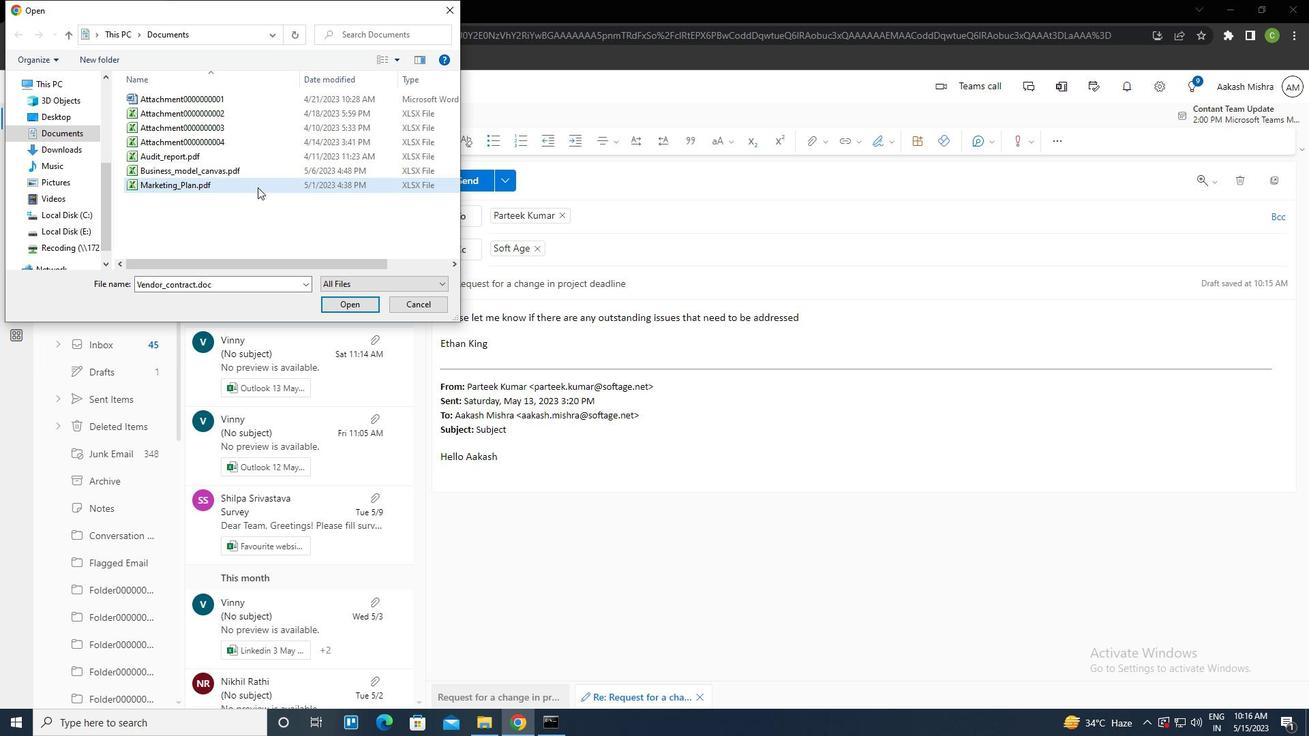 
Action: Mouse pressed left at (257, 187)
Screenshot: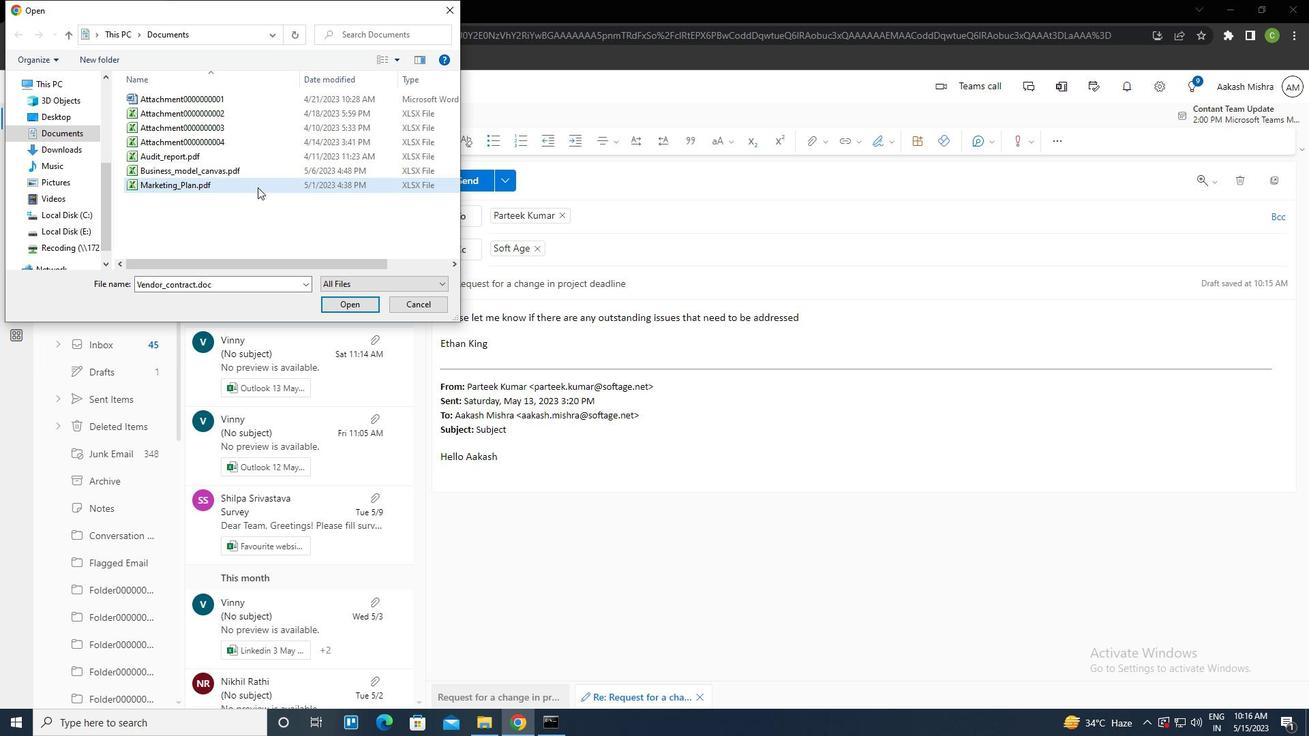 
Action: Mouse moved to (450, 186)
Screenshot: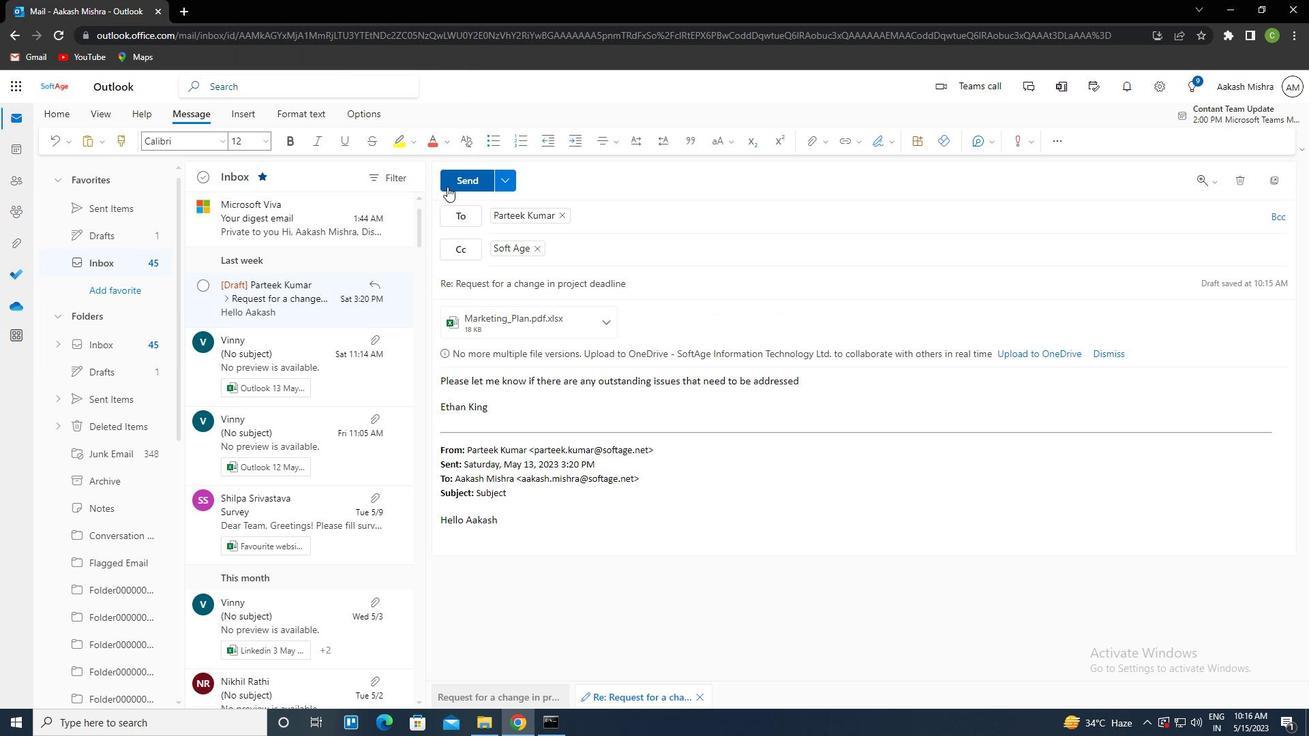 
Action: Mouse pressed left at (450, 186)
Screenshot: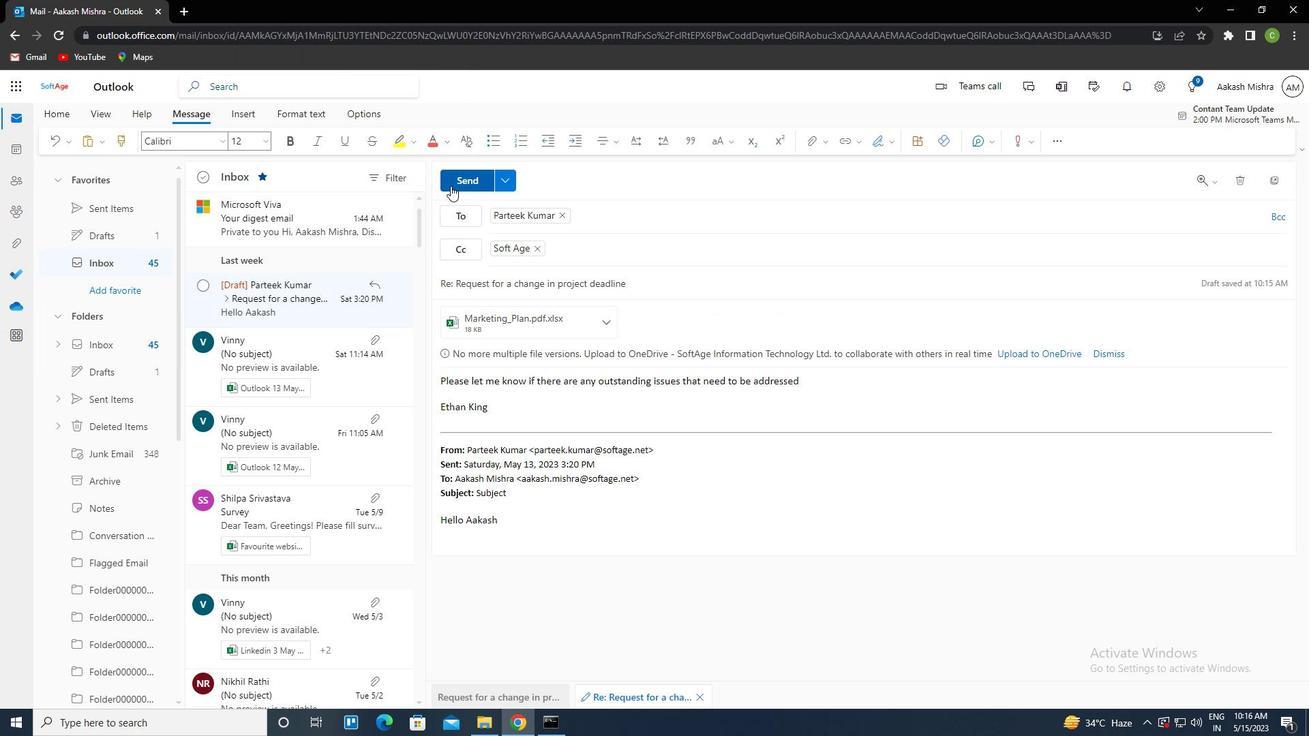 
Action: Mouse moved to (447, 256)
Screenshot: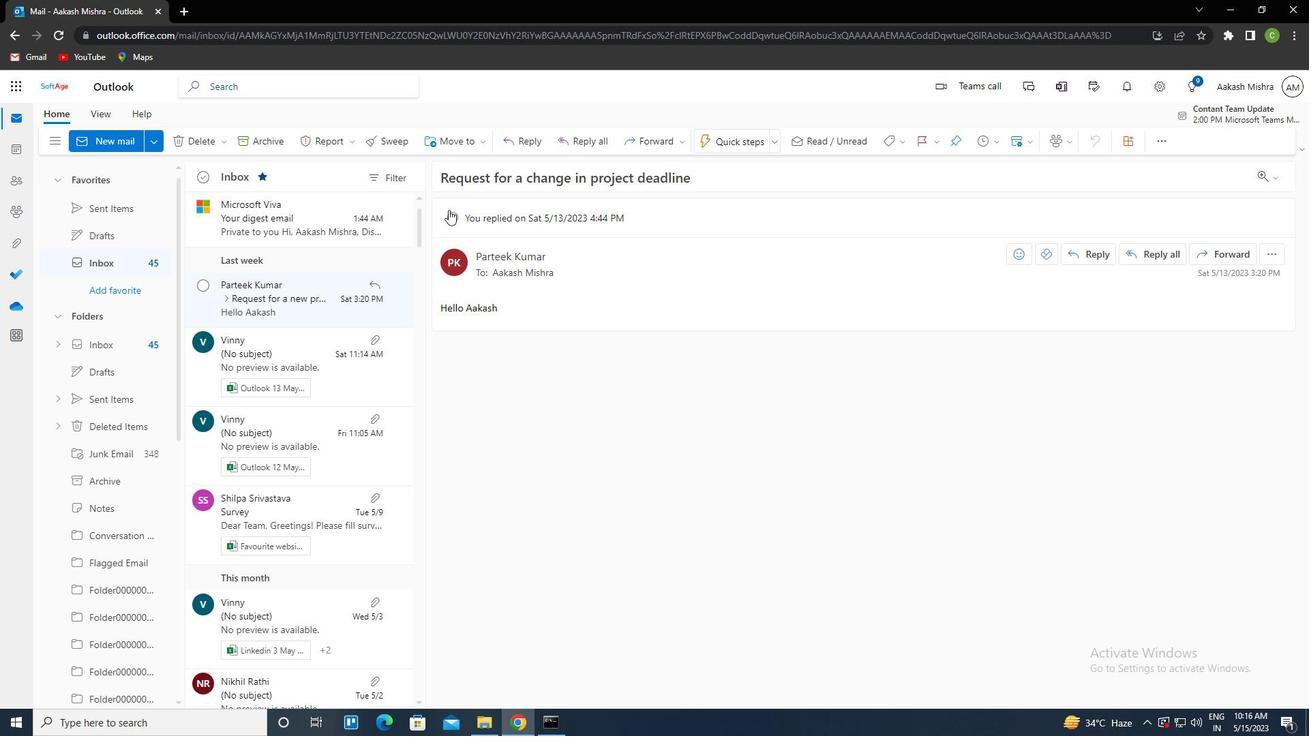 
